 Task: Search one way flight ticket for 4 adults, 2 children, 2 infants in seat and 1 infant on lap in economy from Montgomery: Montgomery Regional Airportß(dannelly Field) to Laramie: Laramie Regional Airport on 5-3-2023. Choice of flights is Alaska. Number of bags: 10 checked bags. Price is upto 30000. Outbound departure time preference is 19:30.
Action: Mouse moved to (220, 308)
Screenshot: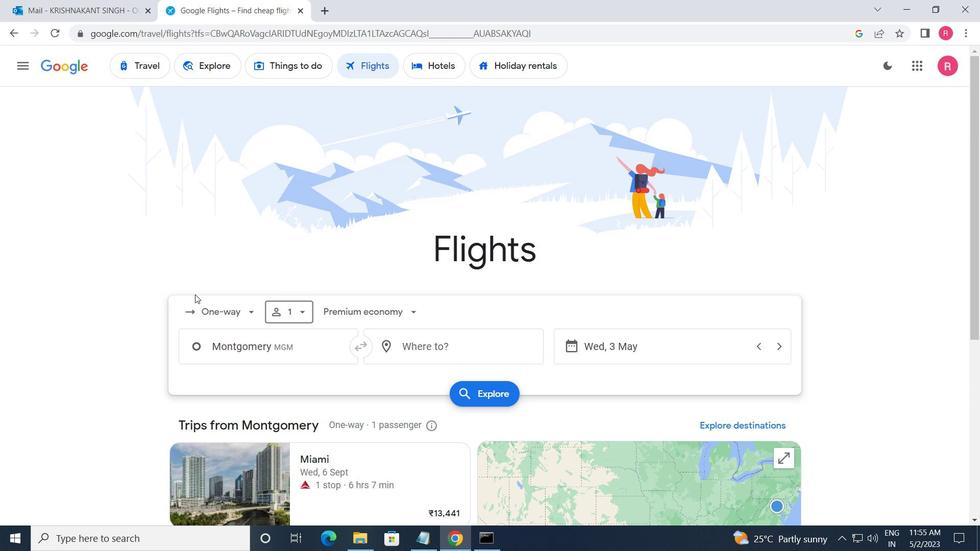 
Action: Mouse pressed left at (220, 308)
Screenshot: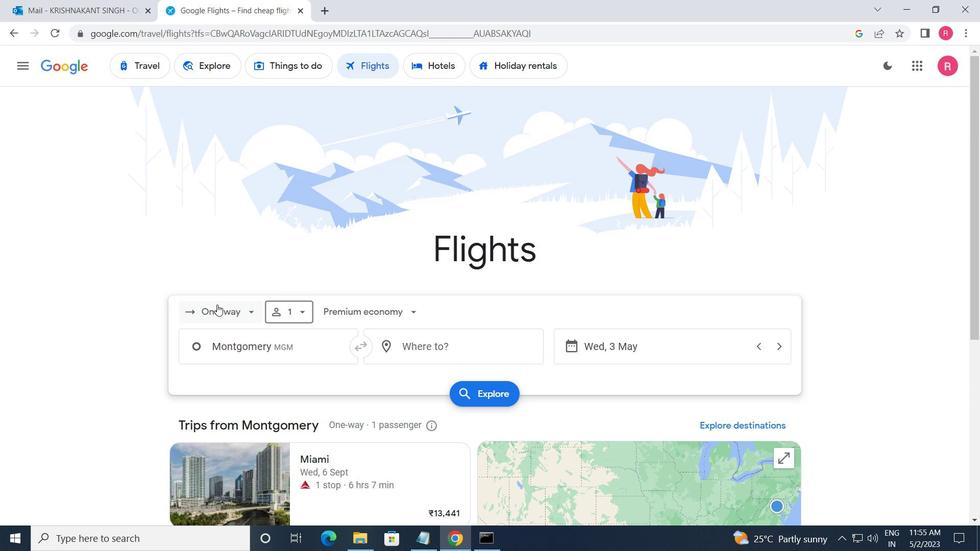 
Action: Mouse moved to (251, 367)
Screenshot: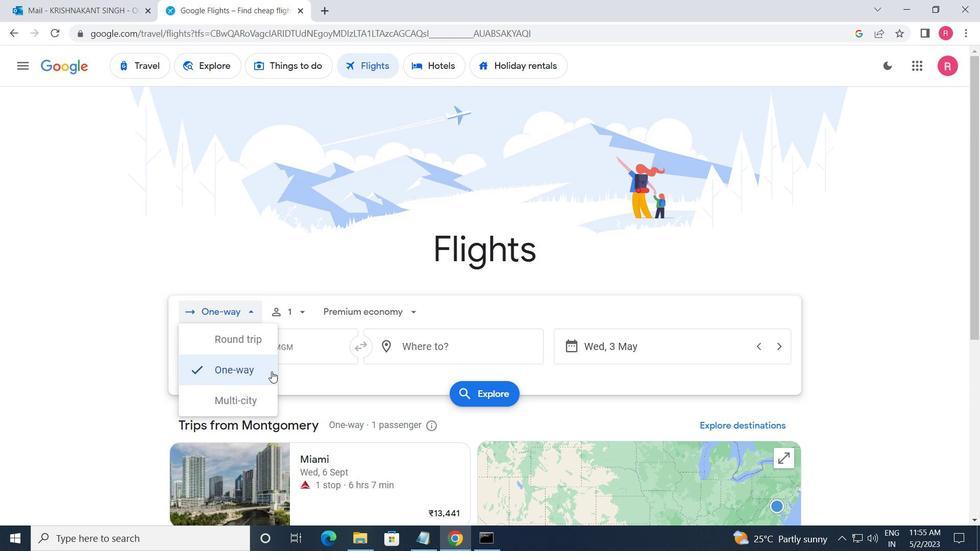 
Action: Mouse pressed left at (251, 367)
Screenshot: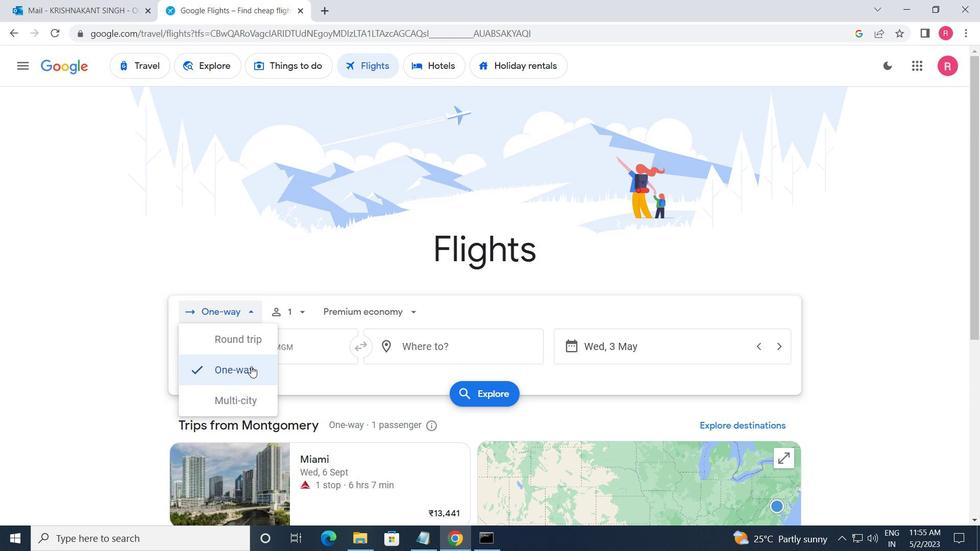 
Action: Mouse moved to (289, 319)
Screenshot: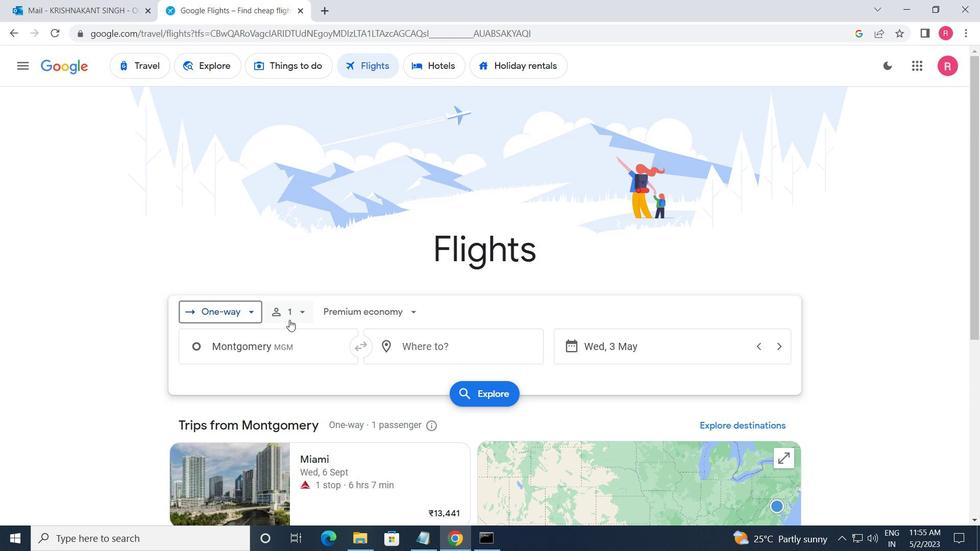 
Action: Mouse pressed left at (289, 319)
Screenshot: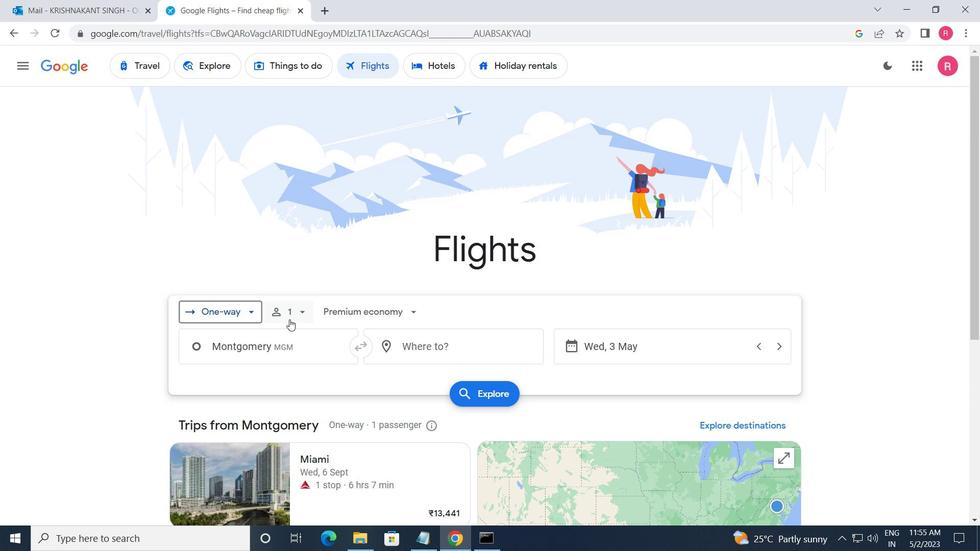 
Action: Mouse moved to (392, 342)
Screenshot: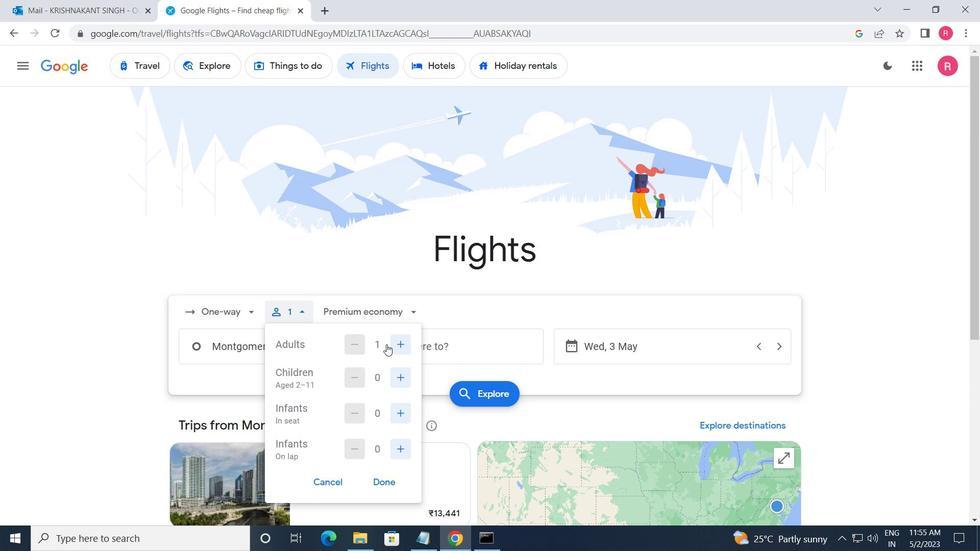 
Action: Mouse pressed left at (392, 342)
Screenshot: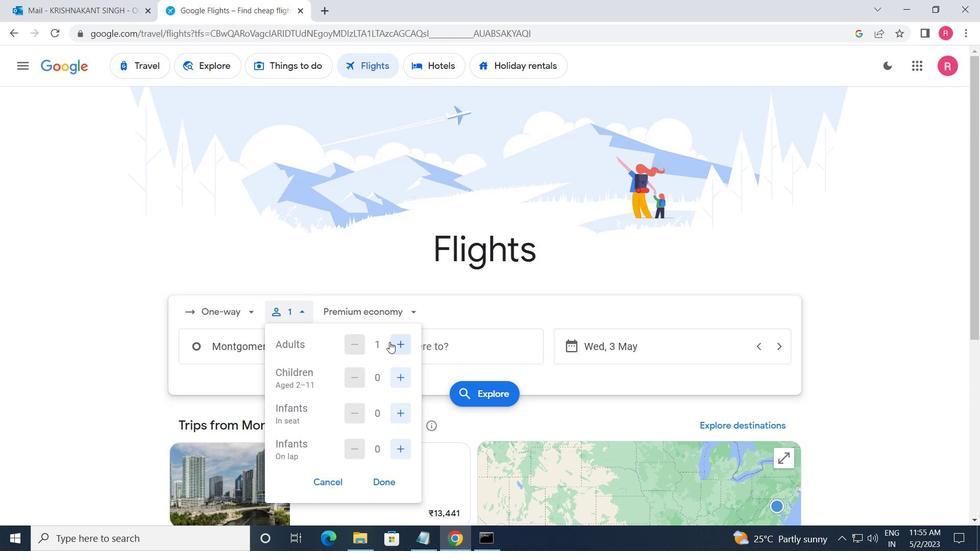 
Action: Mouse pressed left at (392, 342)
Screenshot: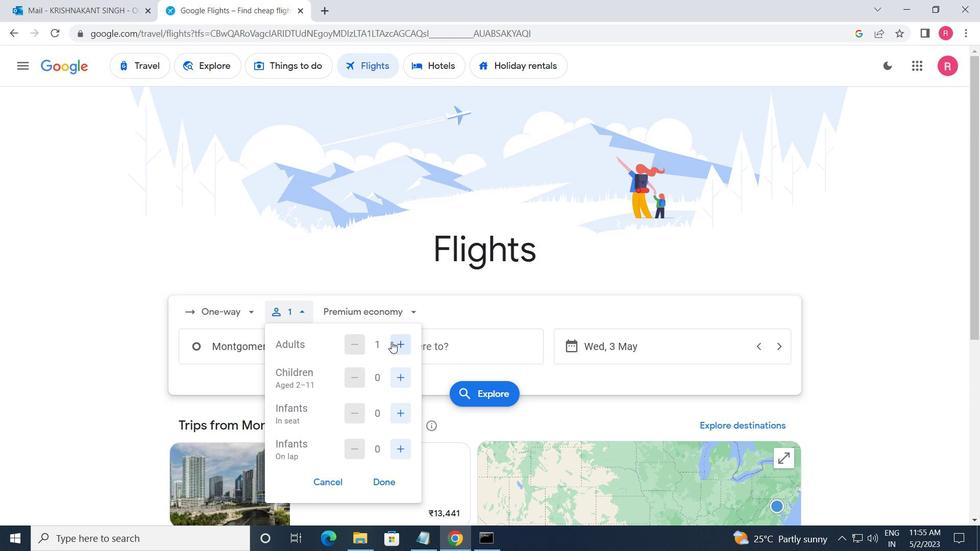 
Action: Mouse pressed left at (392, 342)
Screenshot: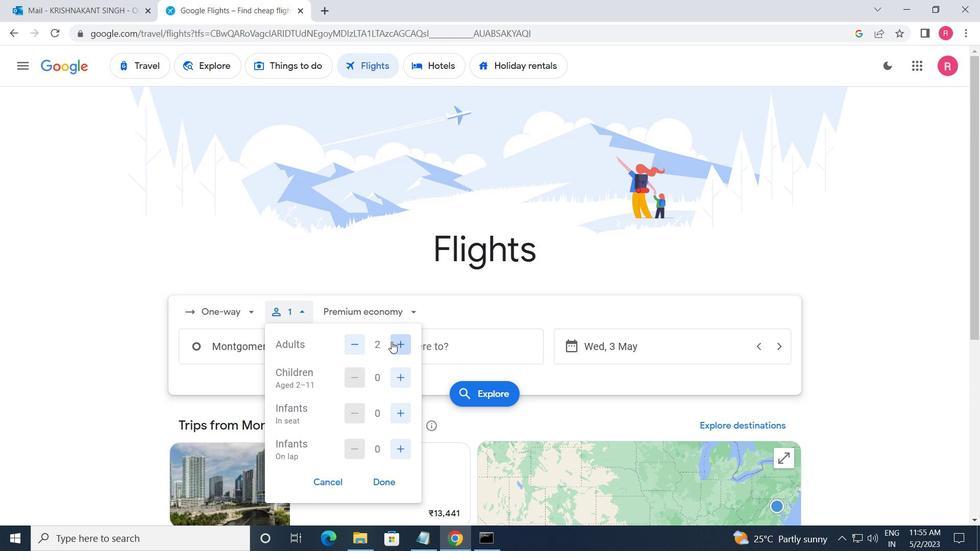
Action: Mouse moved to (395, 371)
Screenshot: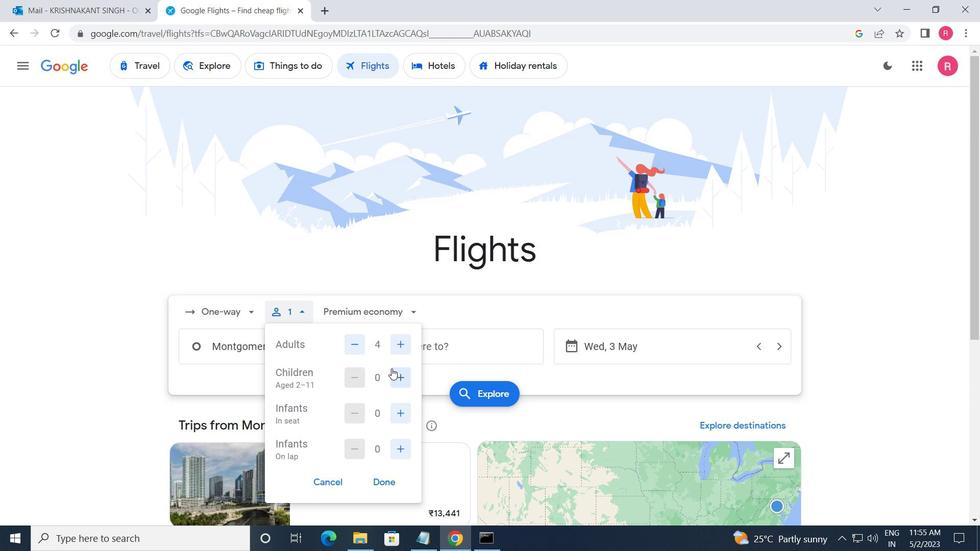 
Action: Mouse pressed left at (395, 371)
Screenshot: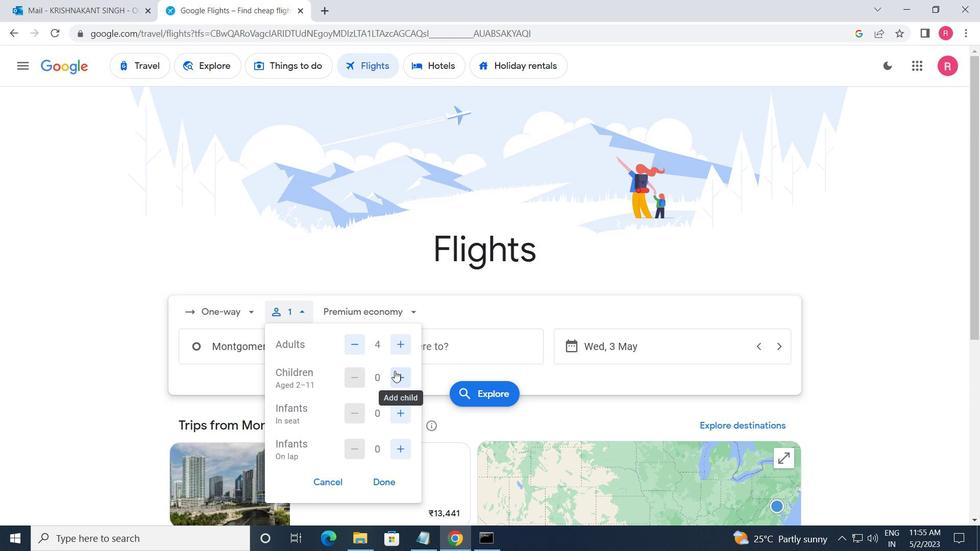
Action: Mouse moved to (395, 371)
Screenshot: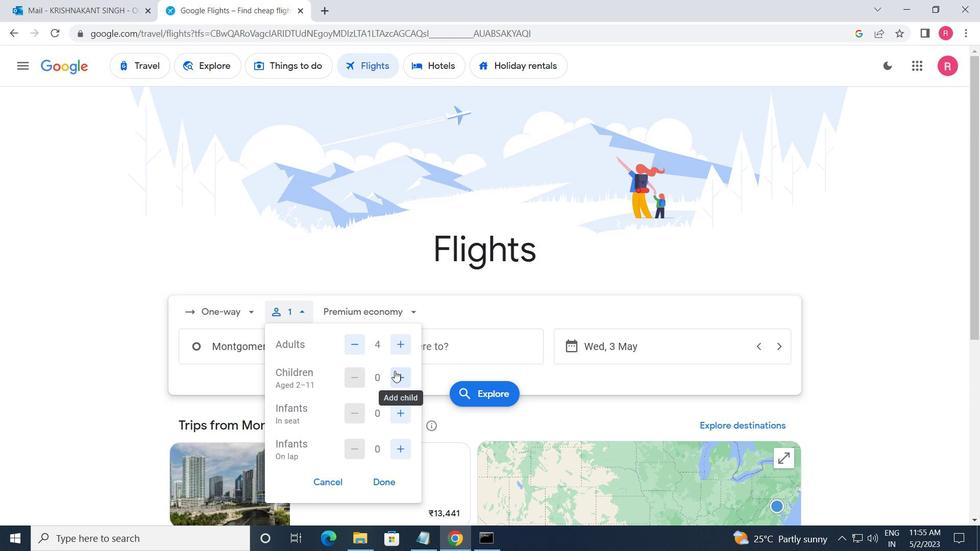 
Action: Mouse pressed left at (395, 371)
Screenshot: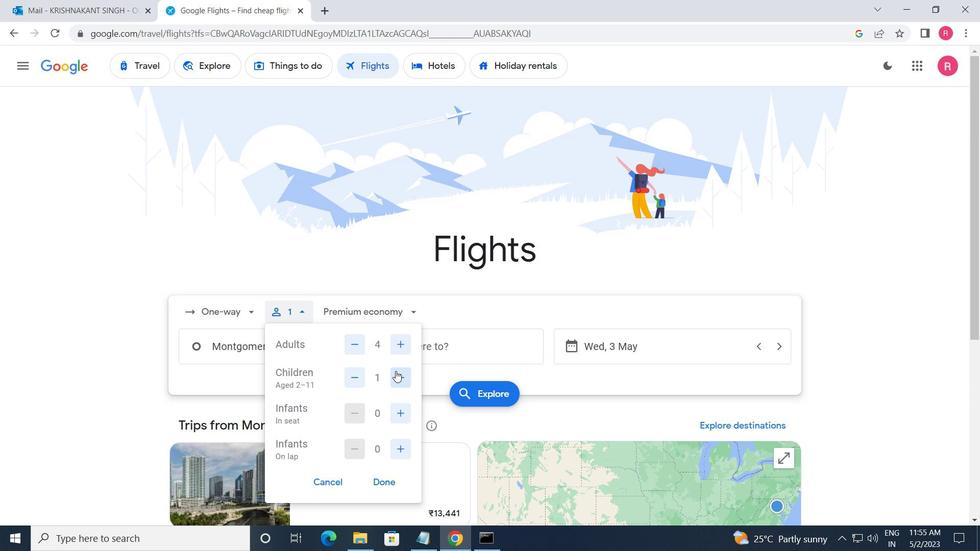 
Action: Mouse moved to (410, 420)
Screenshot: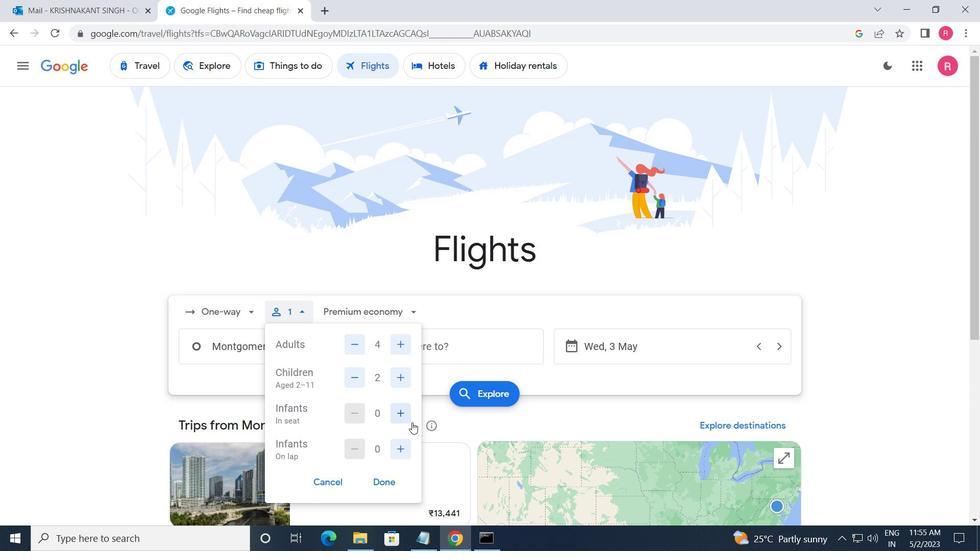 
Action: Mouse pressed left at (410, 420)
Screenshot: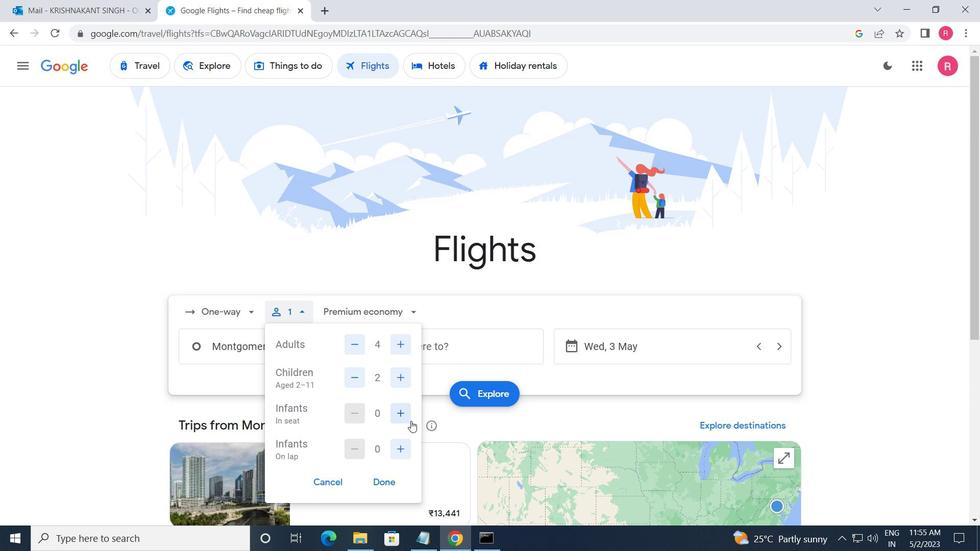 
Action: Mouse pressed left at (410, 420)
Screenshot: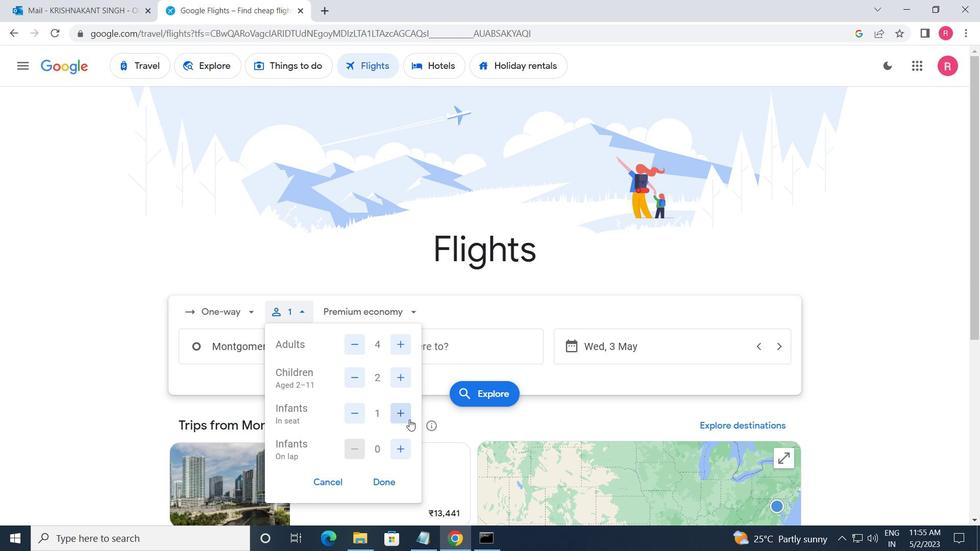 
Action: Mouse moved to (401, 449)
Screenshot: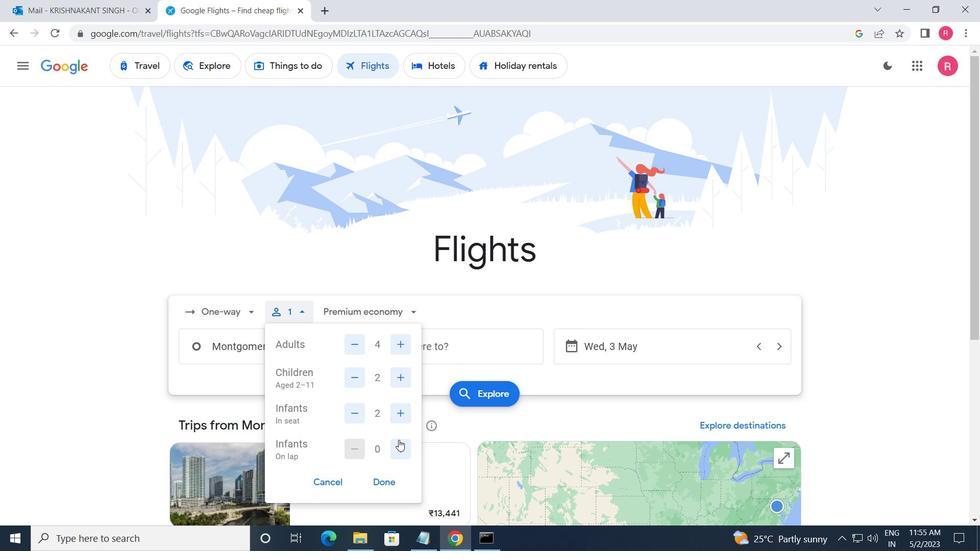 
Action: Mouse pressed left at (401, 449)
Screenshot: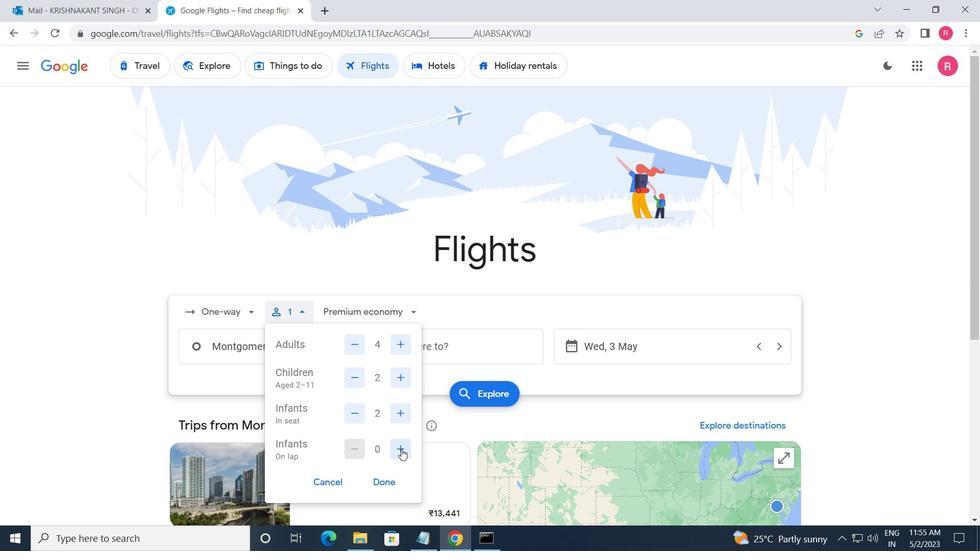 
Action: Mouse moved to (388, 484)
Screenshot: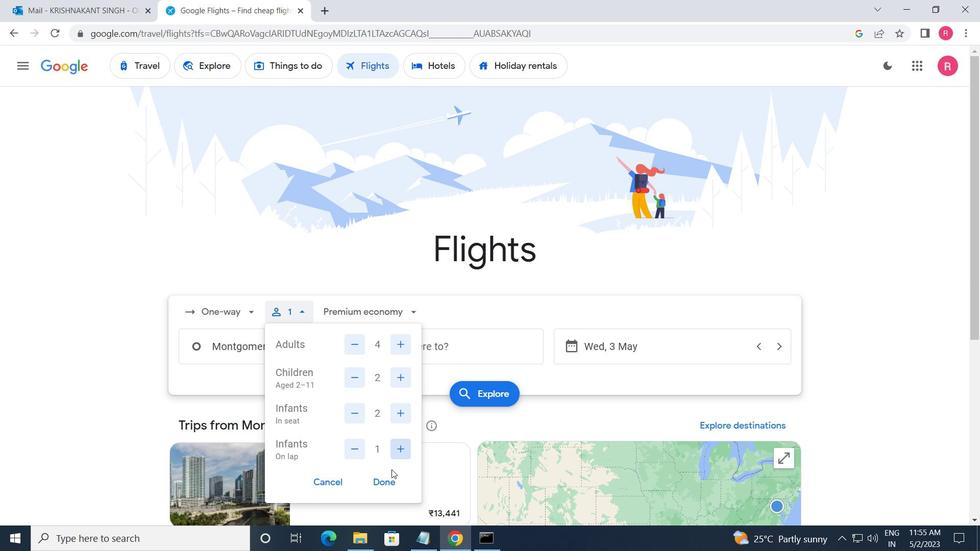 
Action: Mouse pressed left at (388, 484)
Screenshot: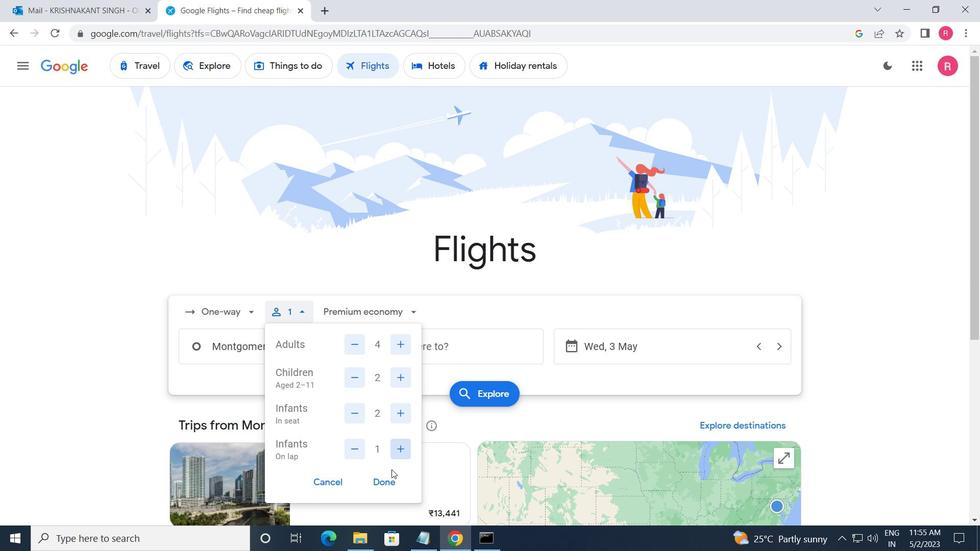 
Action: Mouse moved to (365, 321)
Screenshot: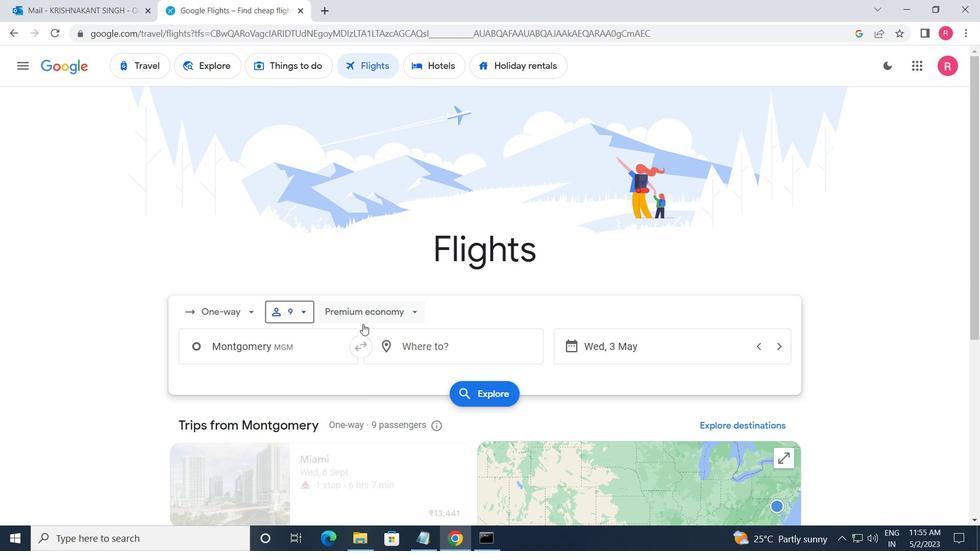
Action: Mouse pressed left at (365, 321)
Screenshot: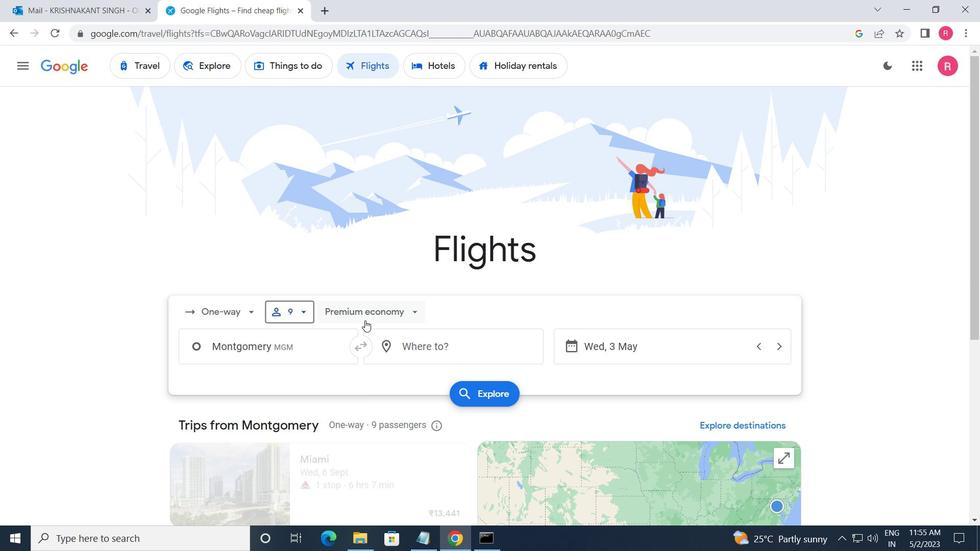 
Action: Mouse moved to (369, 342)
Screenshot: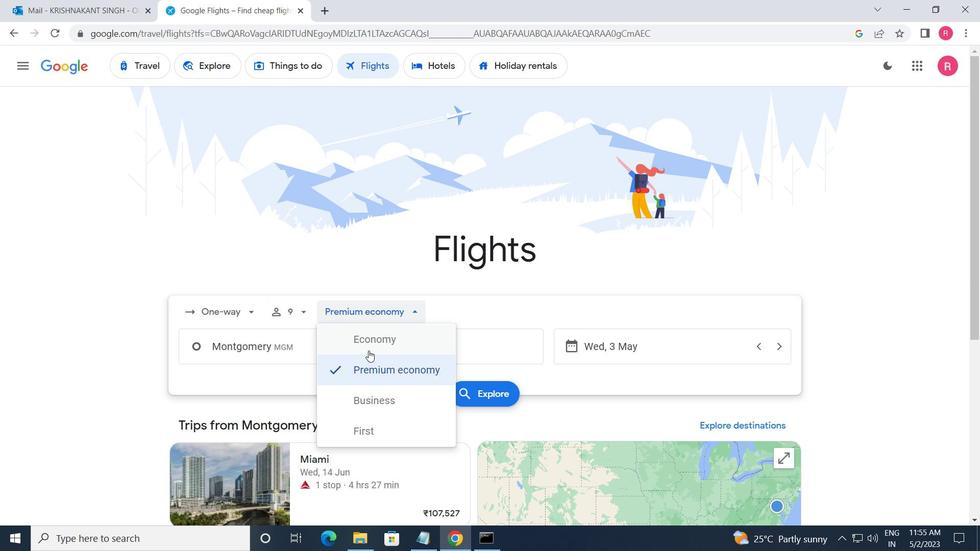
Action: Mouse pressed left at (369, 342)
Screenshot: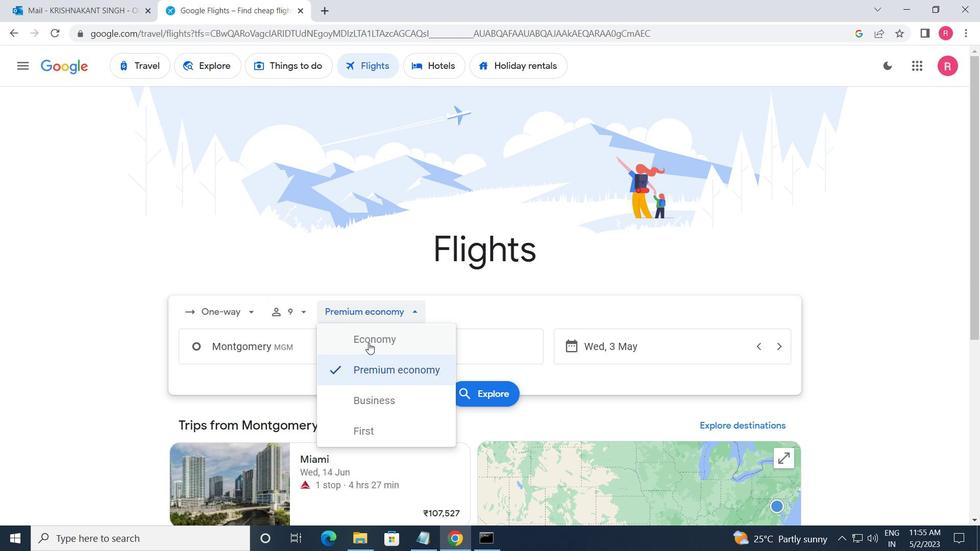 
Action: Mouse moved to (324, 354)
Screenshot: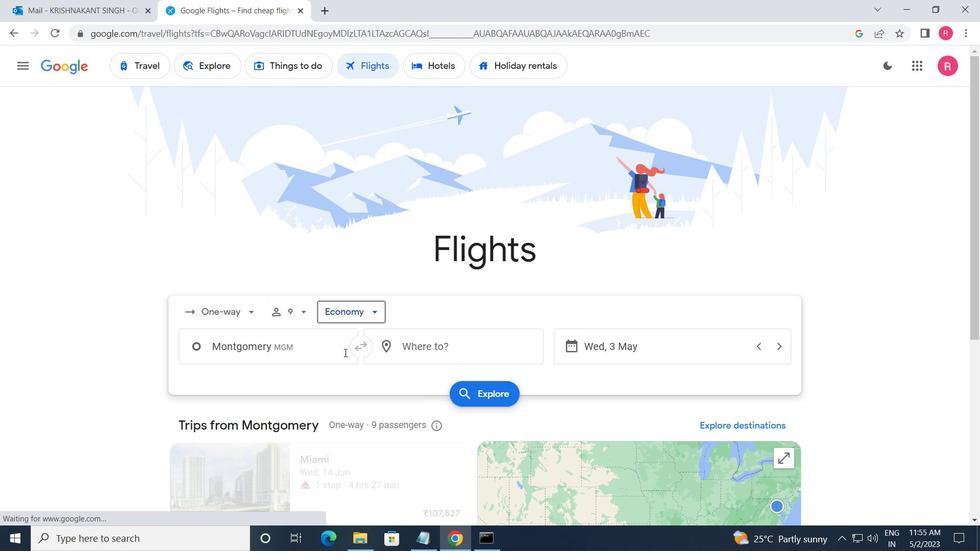 
Action: Mouse pressed left at (324, 354)
Screenshot: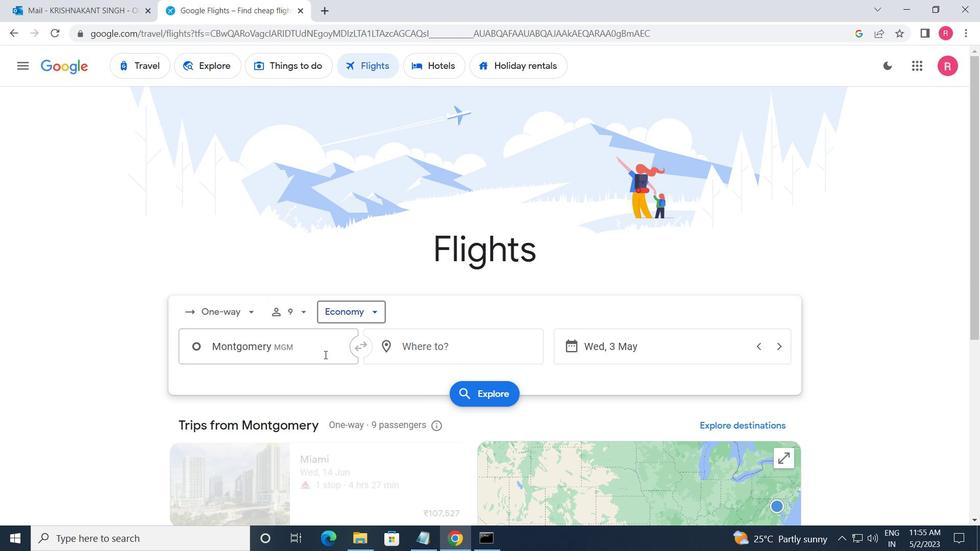 
Action: Mouse moved to (318, 412)
Screenshot: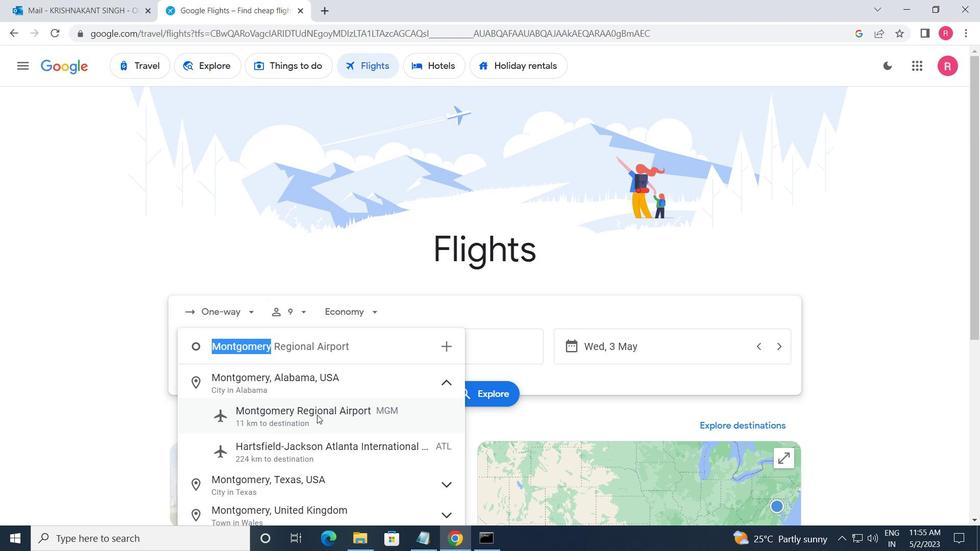 
Action: Mouse pressed left at (318, 412)
Screenshot: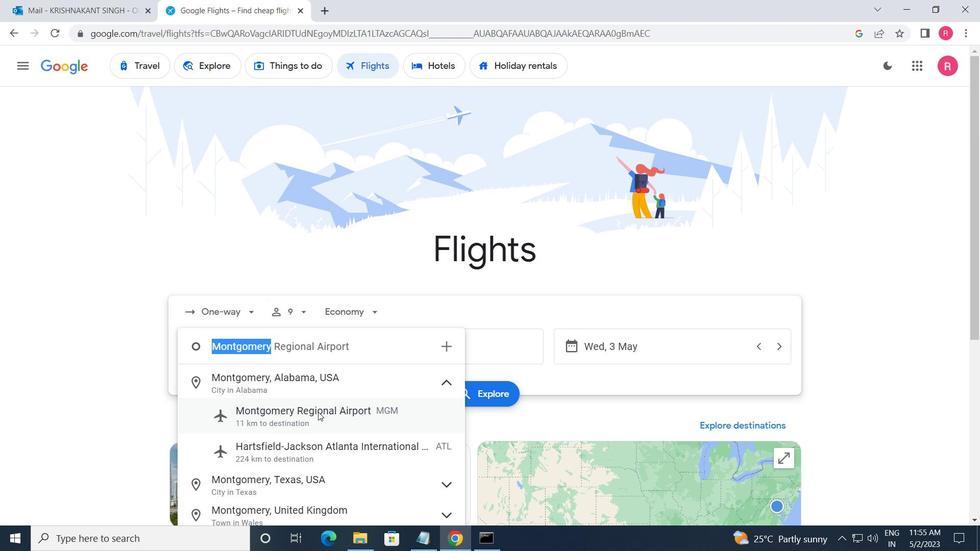 
Action: Mouse moved to (451, 358)
Screenshot: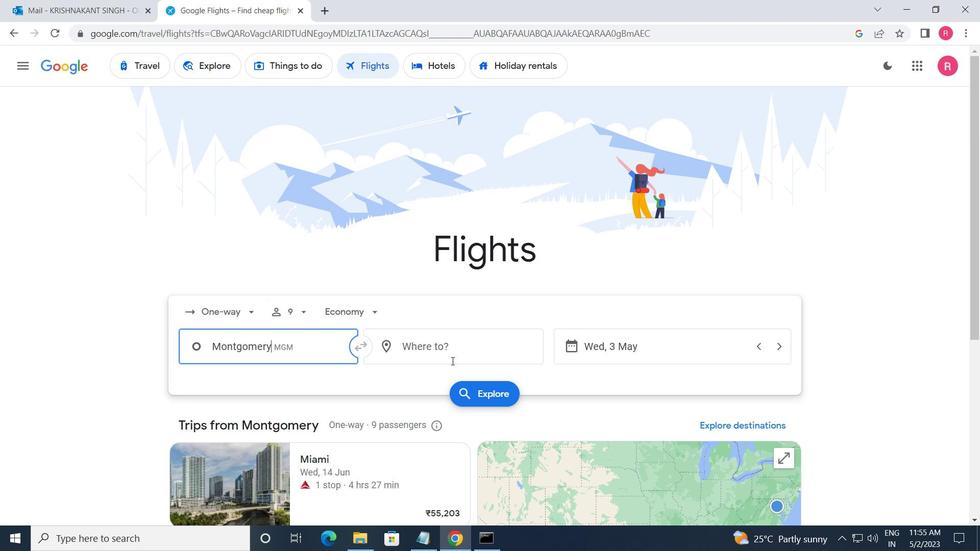 
Action: Mouse pressed left at (451, 358)
Screenshot: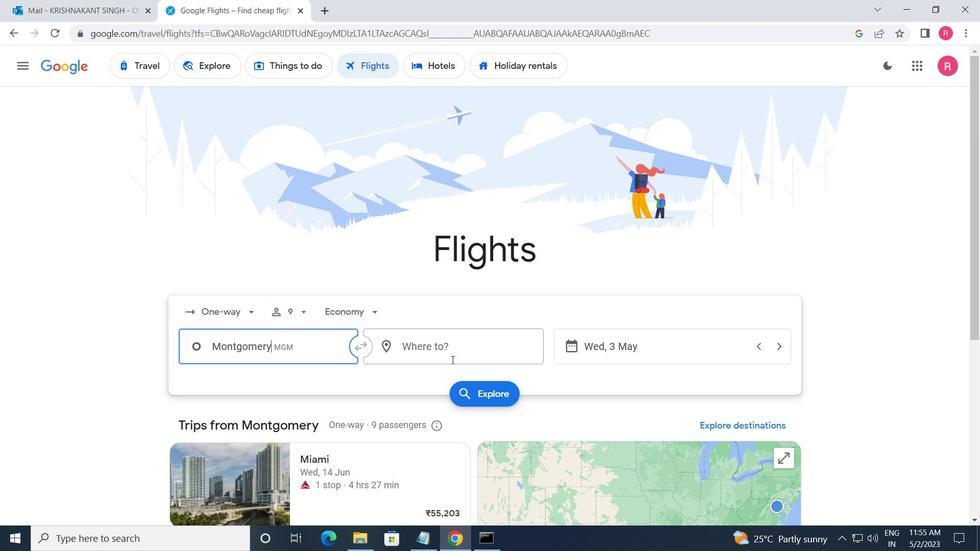 
Action: Mouse moved to (440, 469)
Screenshot: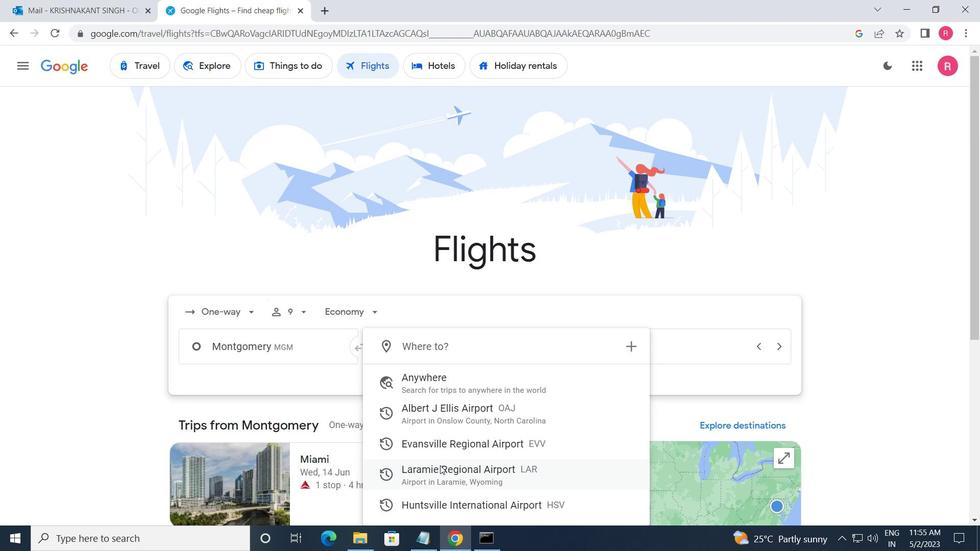 
Action: Mouse pressed left at (440, 469)
Screenshot: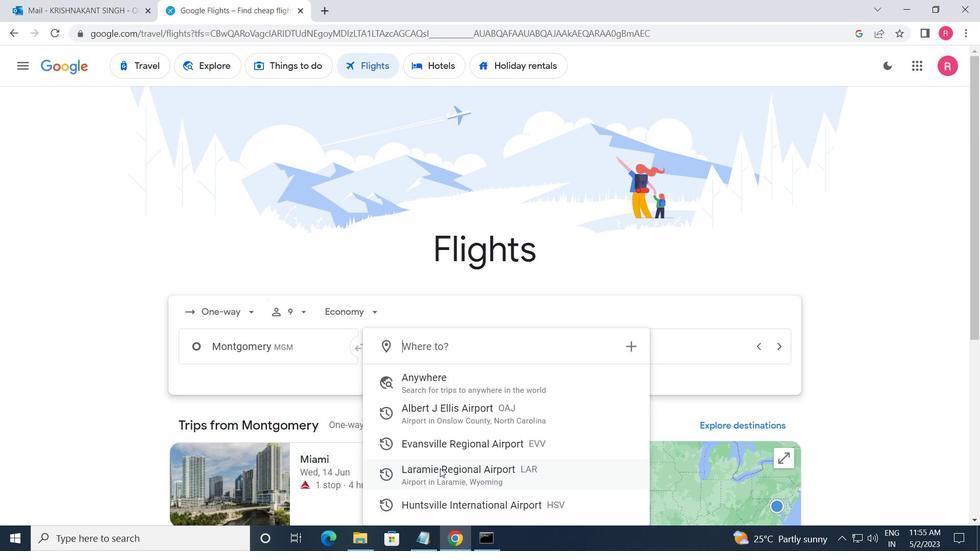 
Action: Mouse moved to (670, 346)
Screenshot: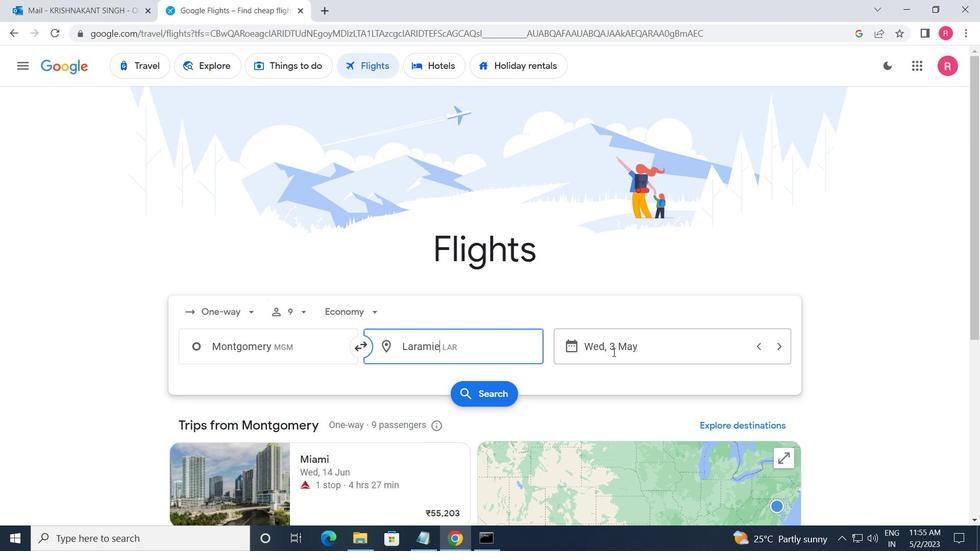 
Action: Mouse pressed left at (670, 346)
Screenshot: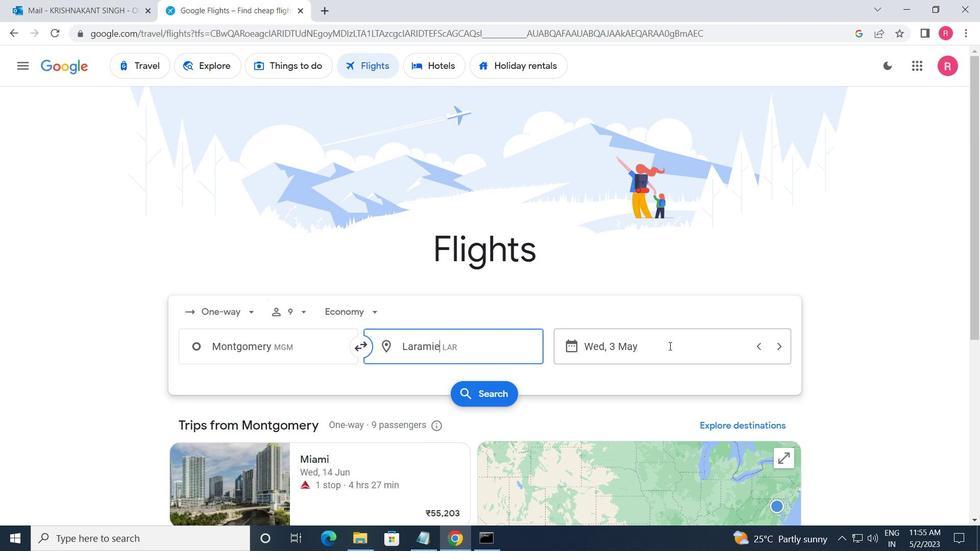 
Action: Mouse moved to (441, 297)
Screenshot: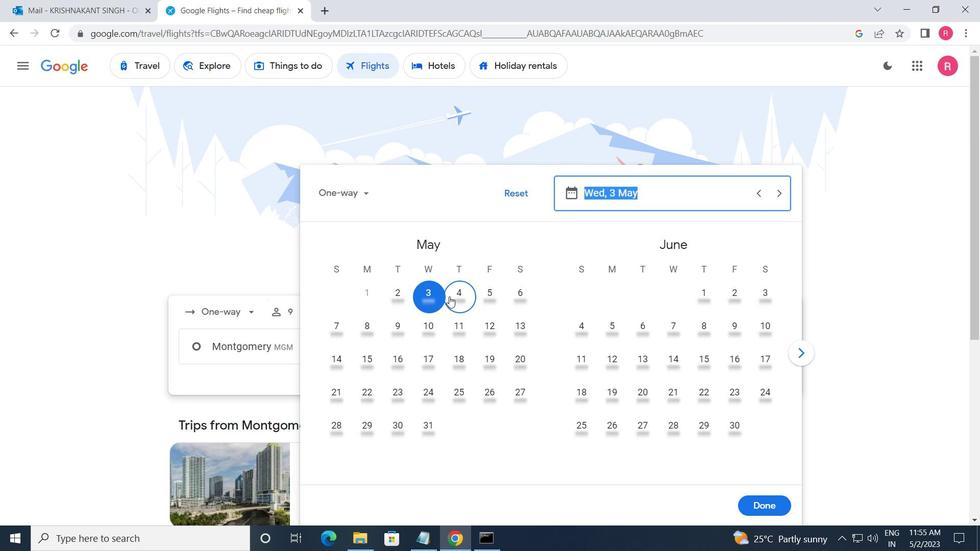 
Action: Mouse pressed left at (441, 297)
Screenshot: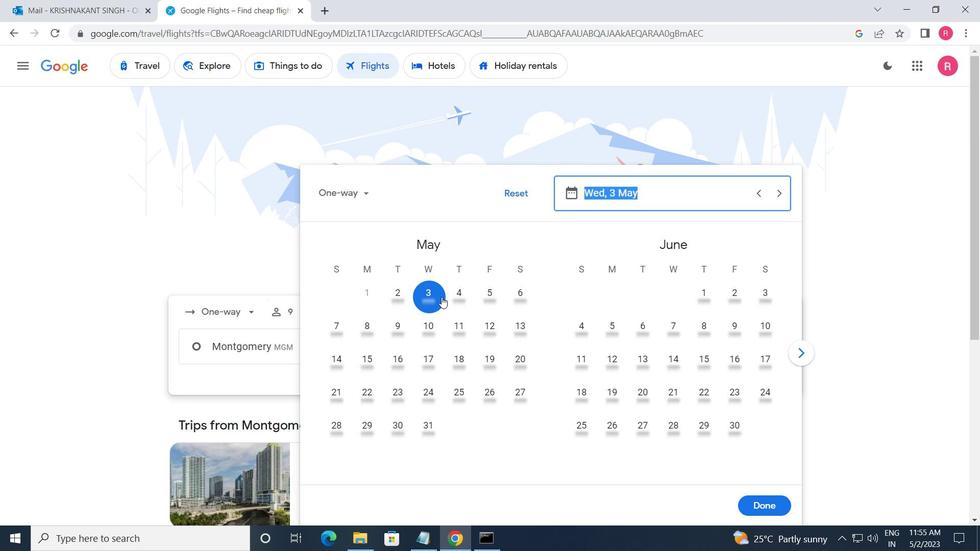 
Action: Mouse moved to (752, 499)
Screenshot: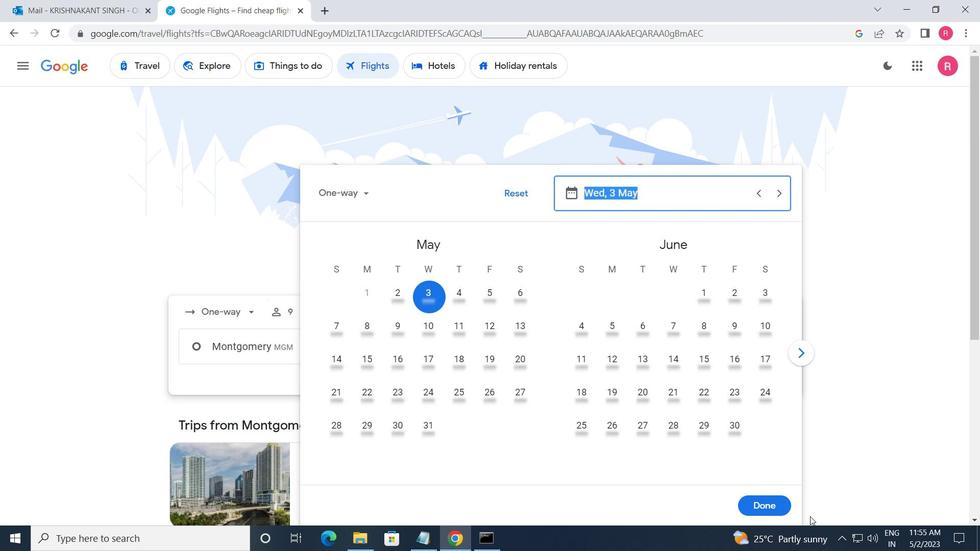 
Action: Mouse pressed left at (752, 499)
Screenshot: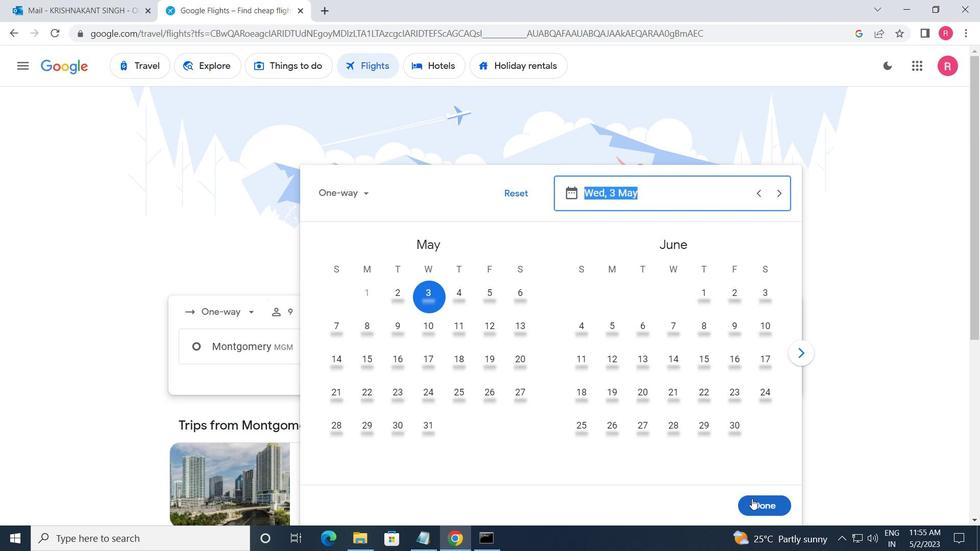 
Action: Mouse moved to (487, 391)
Screenshot: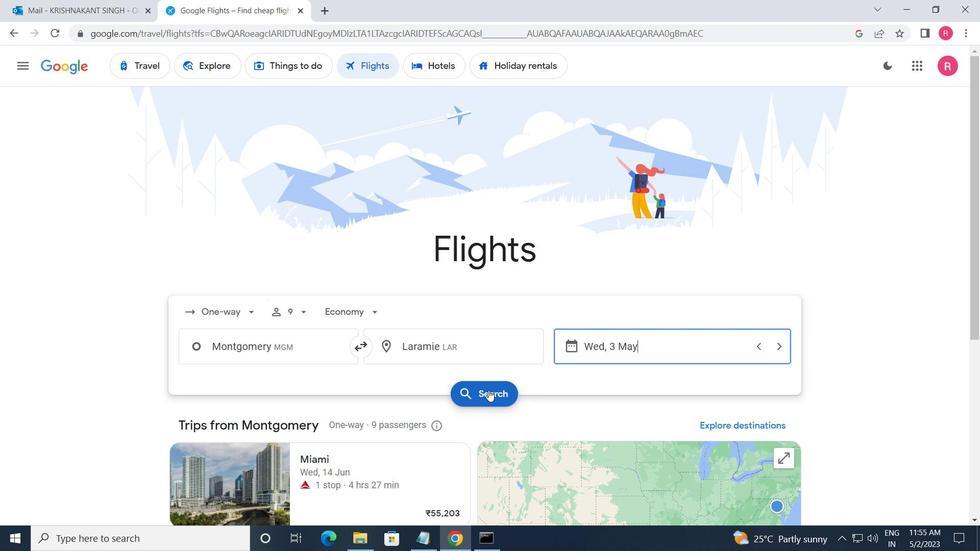 
Action: Mouse pressed left at (487, 391)
Screenshot: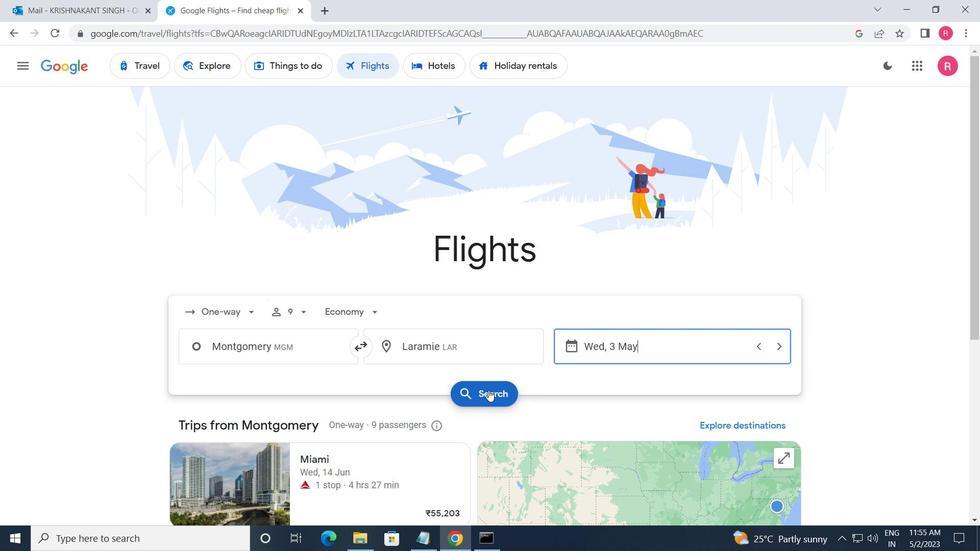 
Action: Mouse moved to (195, 188)
Screenshot: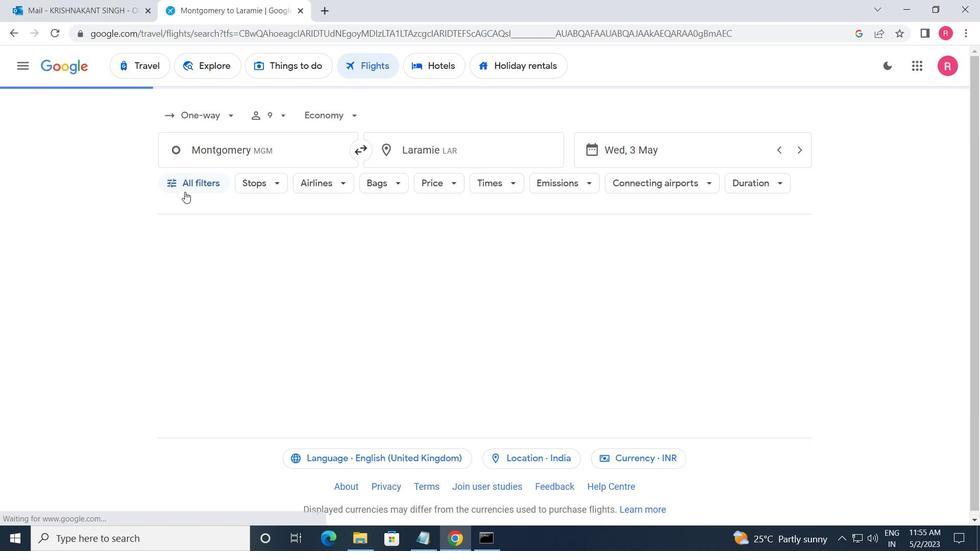 
Action: Mouse pressed left at (195, 188)
Screenshot: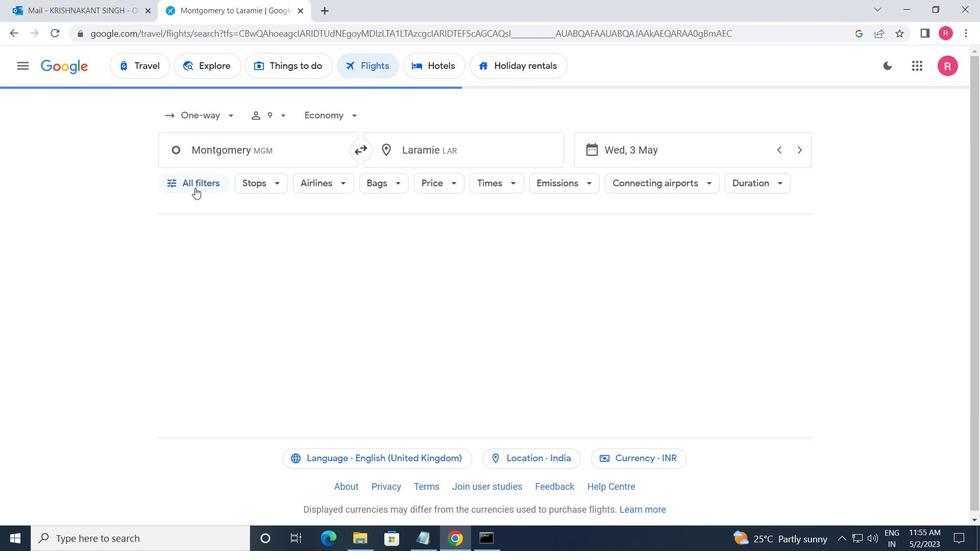 
Action: Mouse moved to (274, 348)
Screenshot: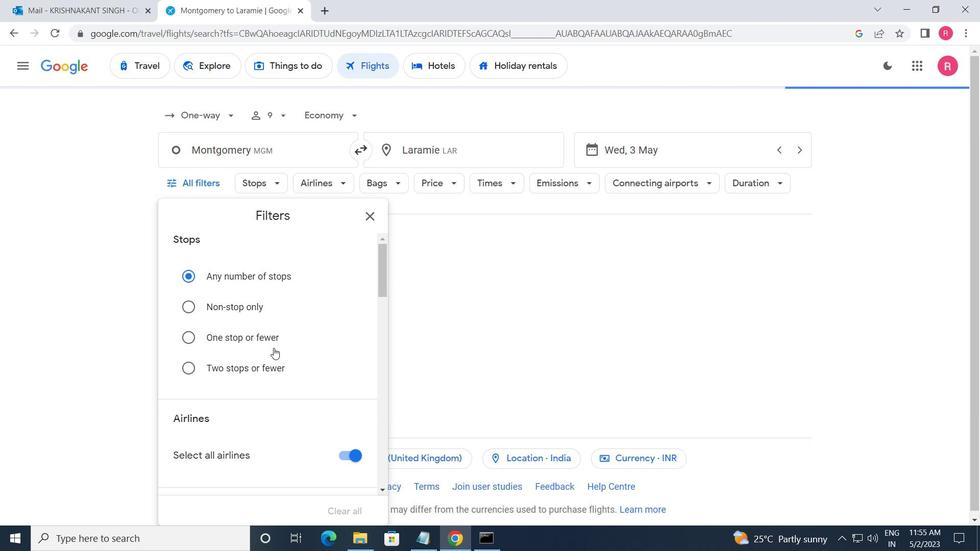 
Action: Mouse scrolled (274, 347) with delta (0, 0)
Screenshot: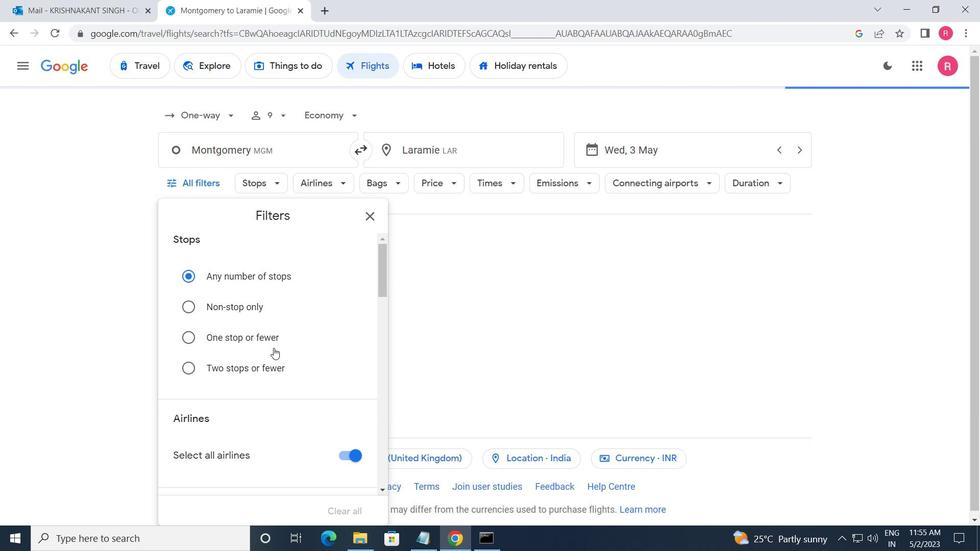 
Action: Mouse moved to (274, 349)
Screenshot: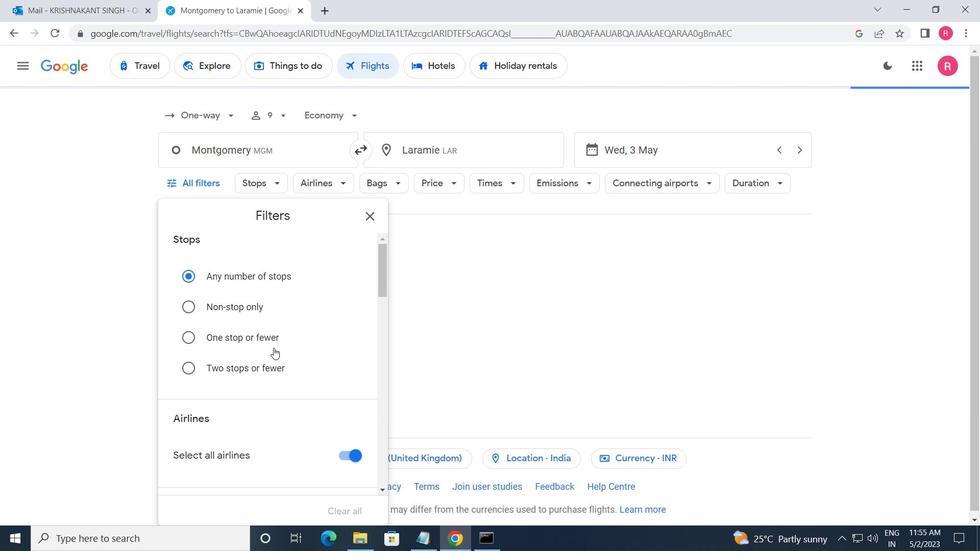 
Action: Mouse scrolled (274, 348) with delta (0, 0)
Screenshot: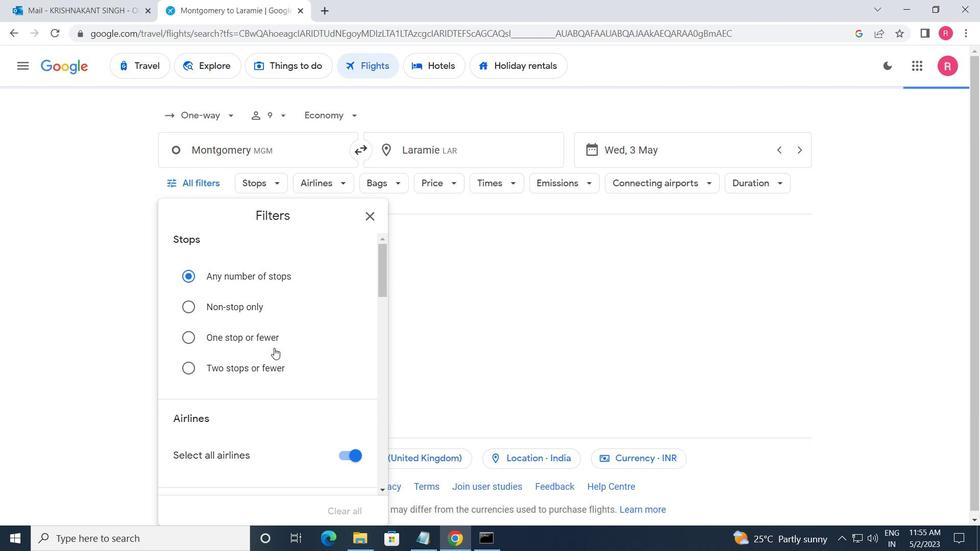 
Action: Mouse moved to (274, 351)
Screenshot: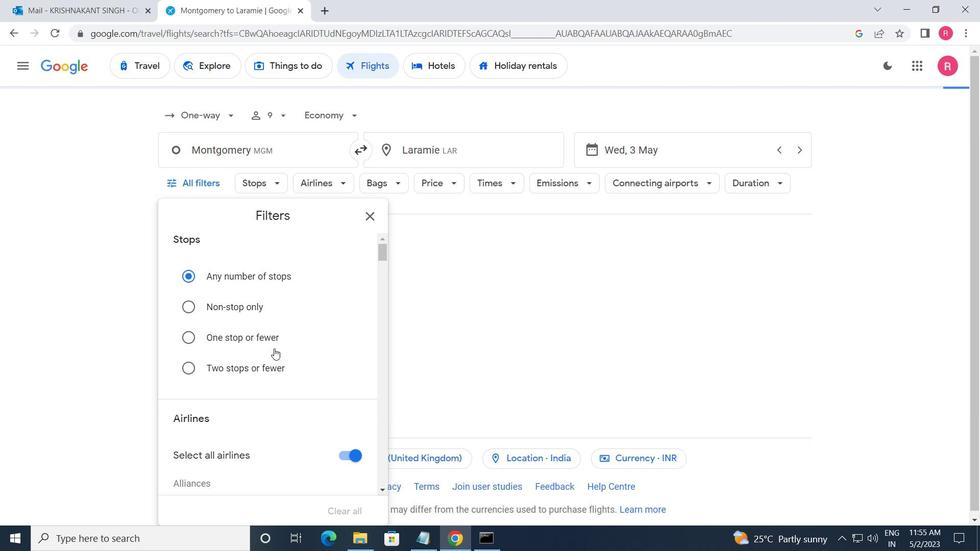 
Action: Mouse scrolled (274, 350) with delta (0, 0)
Screenshot: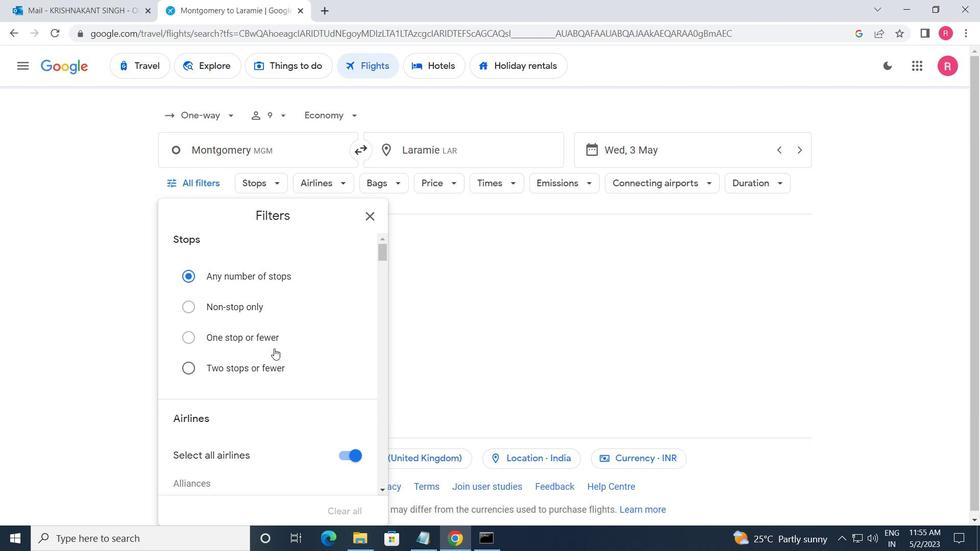 
Action: Mouse moved to (273, 353)
Screenshot: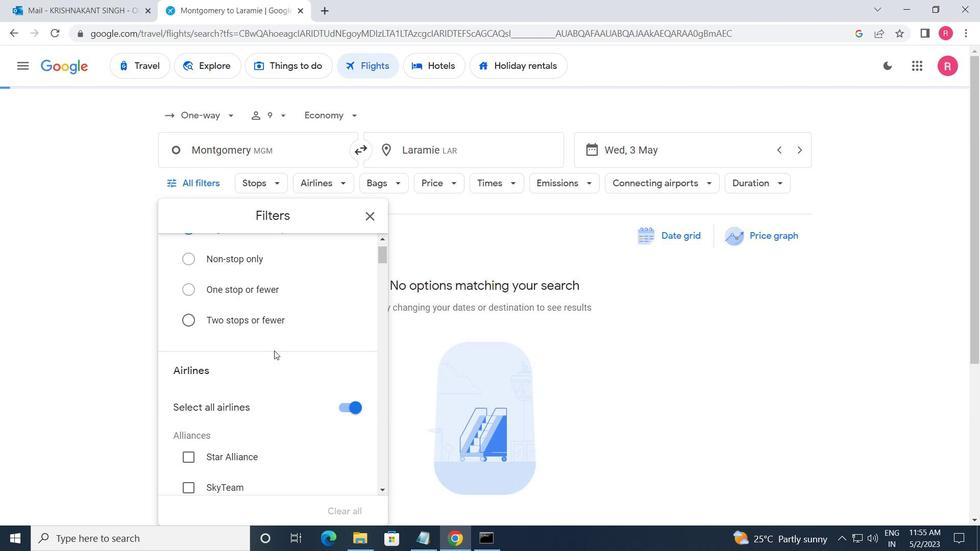 
Action: Mouse scrolled (273, 353) with delta (0, 0)
Screenshot: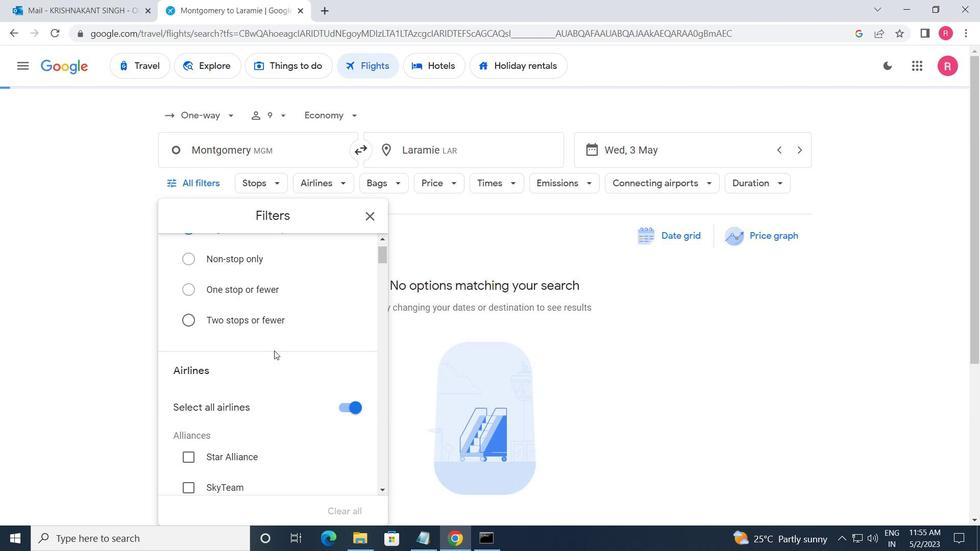 
Action: Mouse moved to (329, 321)
Screenshot: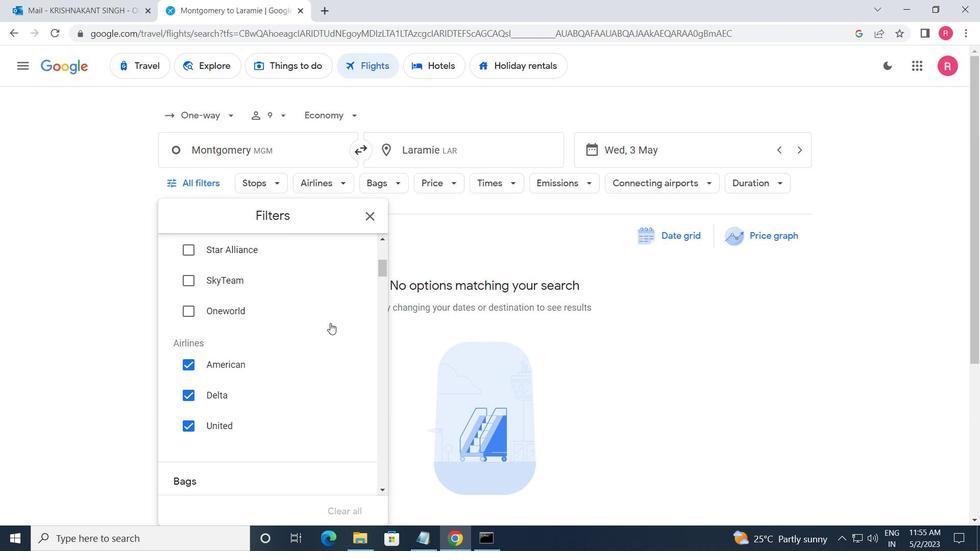 
Action: Mouse scrolled (329, 321) with delta (0, 0)
Screenshot: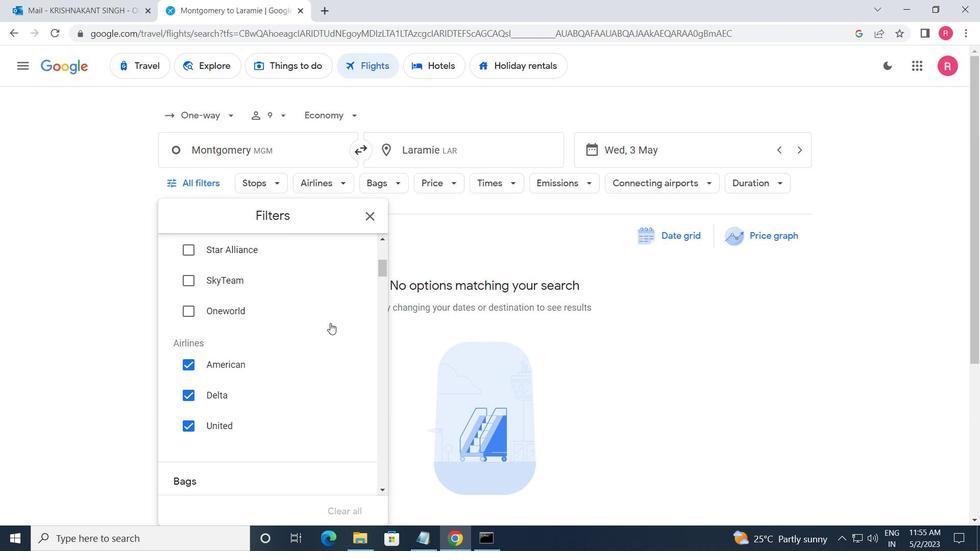 
Action: Mouse moved to (329, 321)
Screenshot: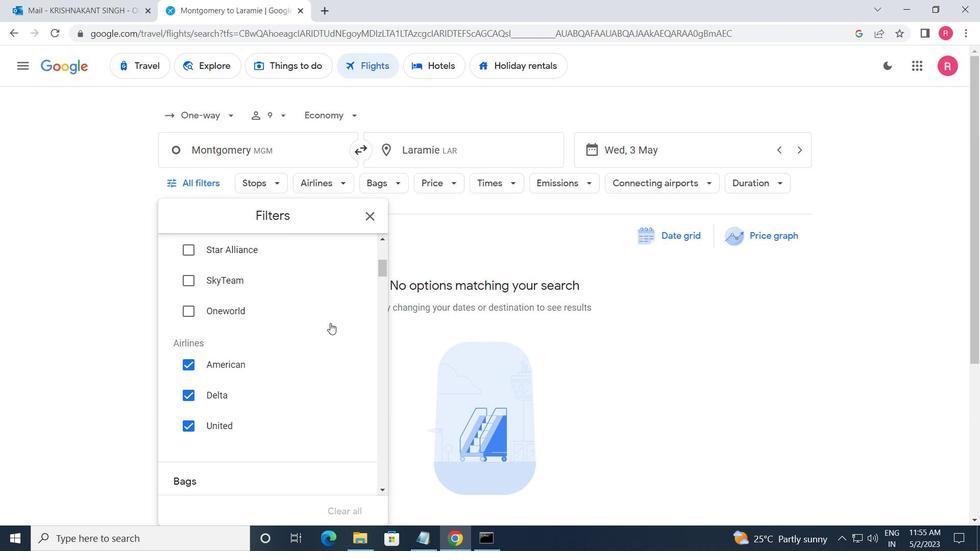 
Action: Mouse scrolled (329, 321) with delta (0, 0)
Screenshot: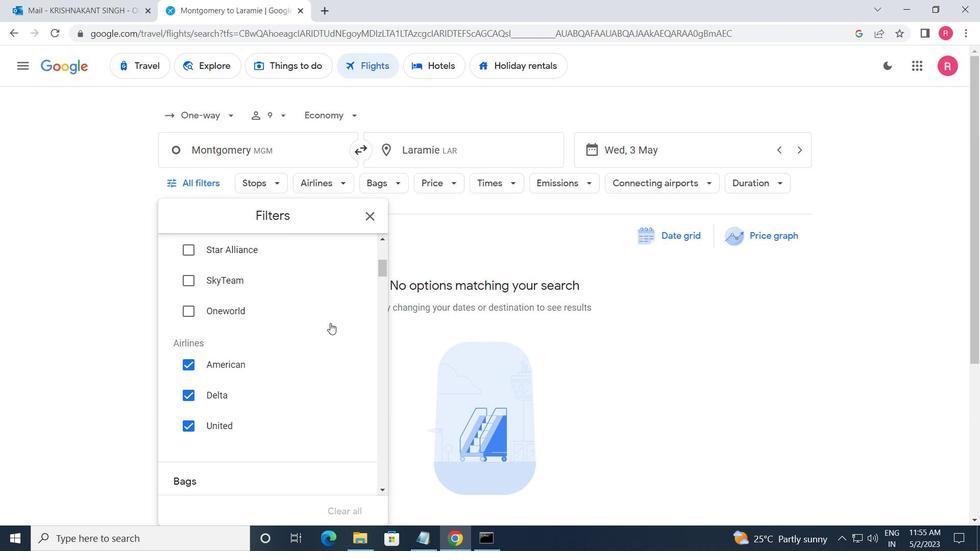 
Action: Mouse moved to (350, 331)
Screenshot: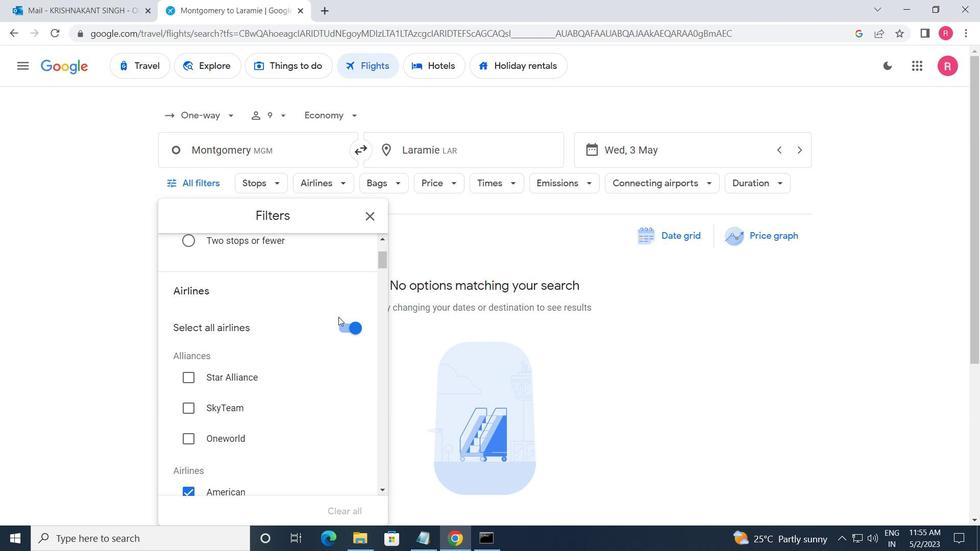 
Action: Mouse pressed left at (350, 331)
Screenshot: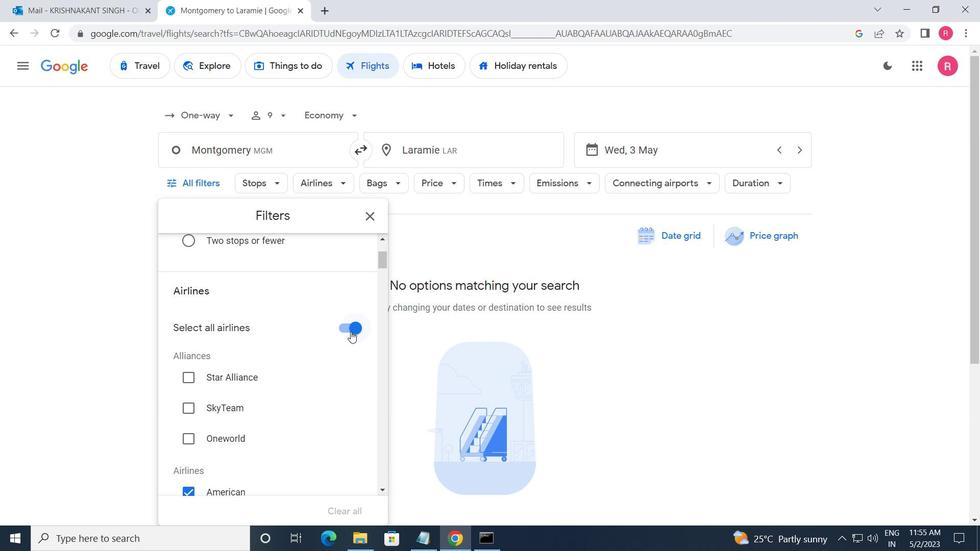
Action: Mouse moved to (323, 356)
Screenshot: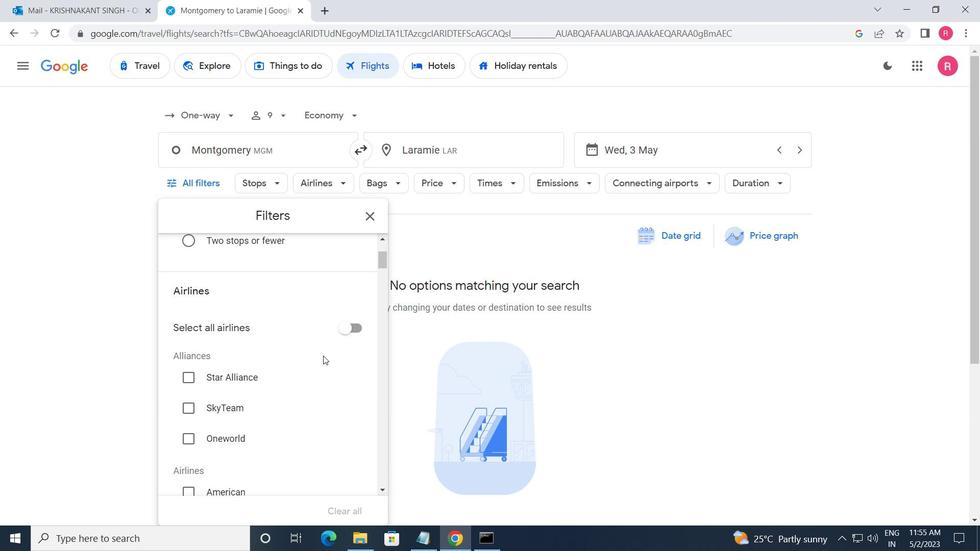 
Action: Mouse scrolled (323, 355) with delta (0, 0)
Screenshot: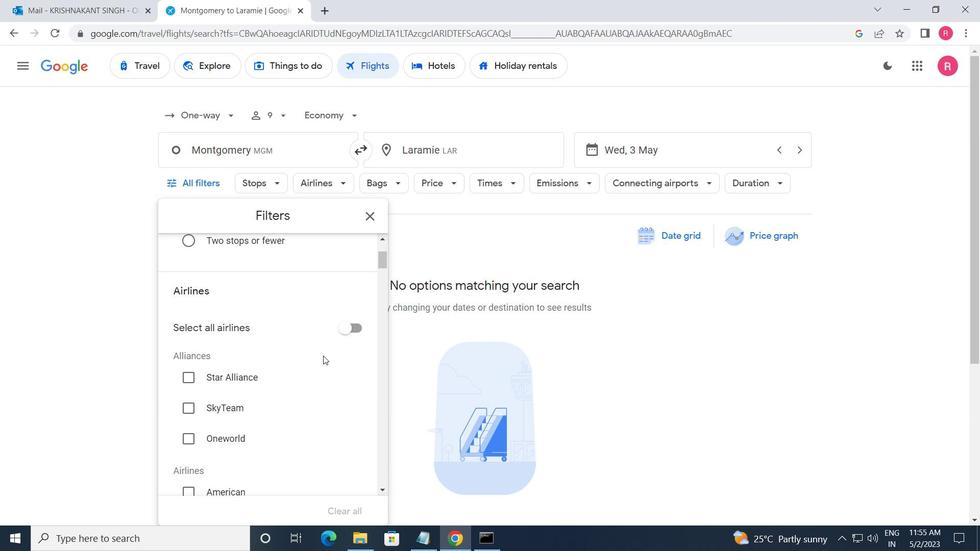 
Action: Mouse scrolled (323, 355) with delta (0, 0)
Screenshot: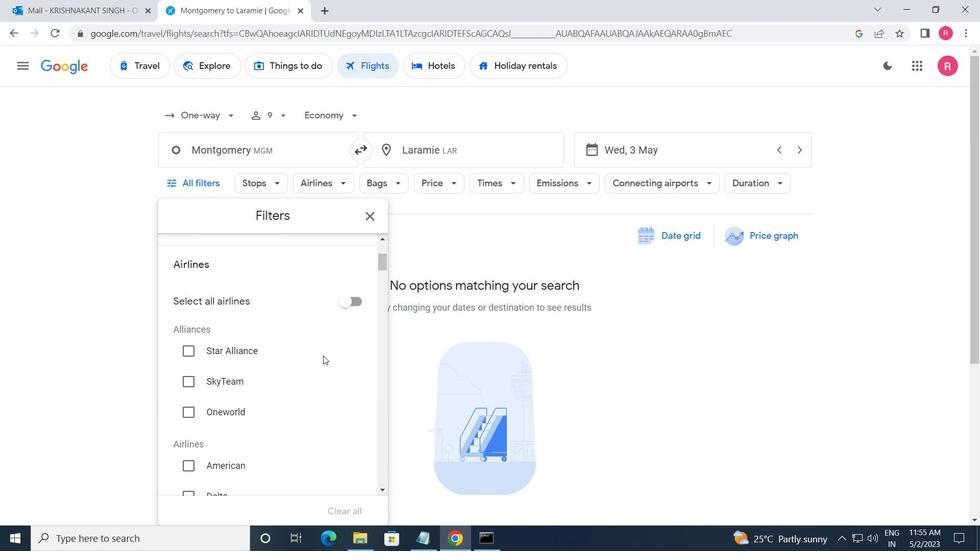 
Action: Mouse scrolled (323, 355) with delta (0, 0)
Screenshot: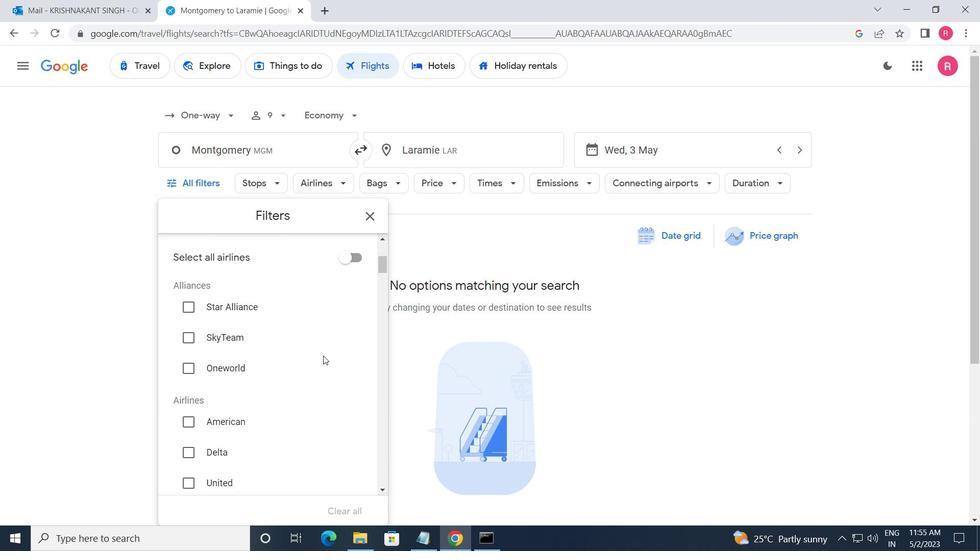 
Action: Mouse scrolled (323, 355) with delta (0, 0)
Screenshot: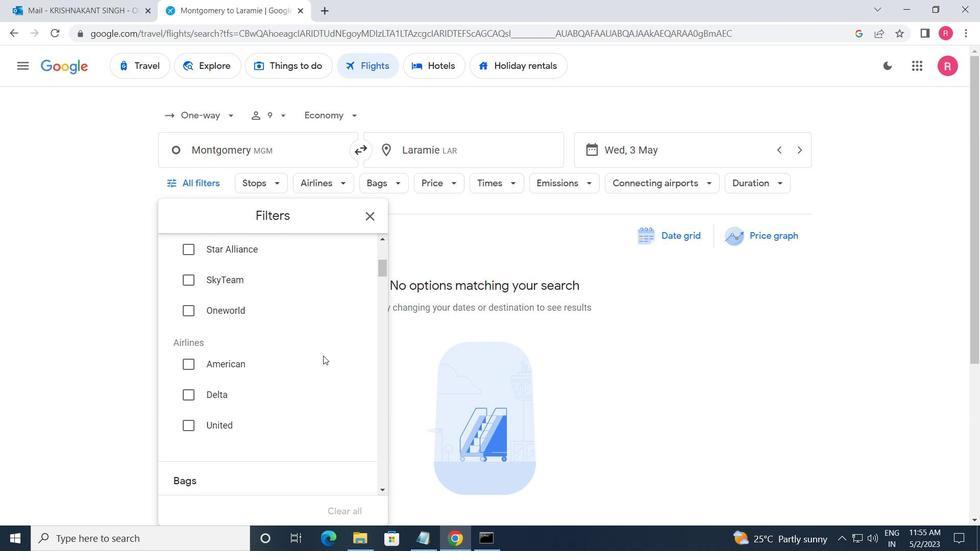 
Action: Mouse moved to (356, 416)
Screenshot: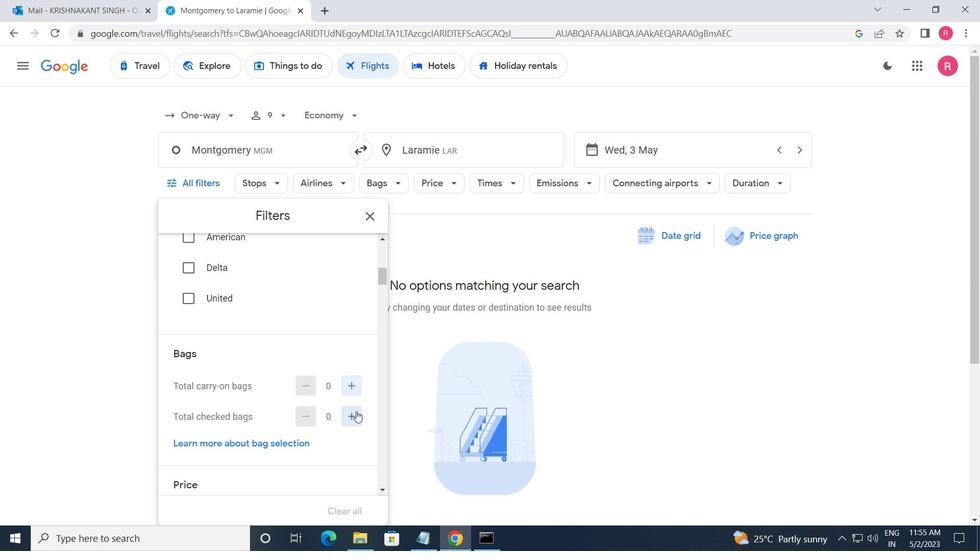 
Action: Mouse pressed left at (356, 416)
Screenshot: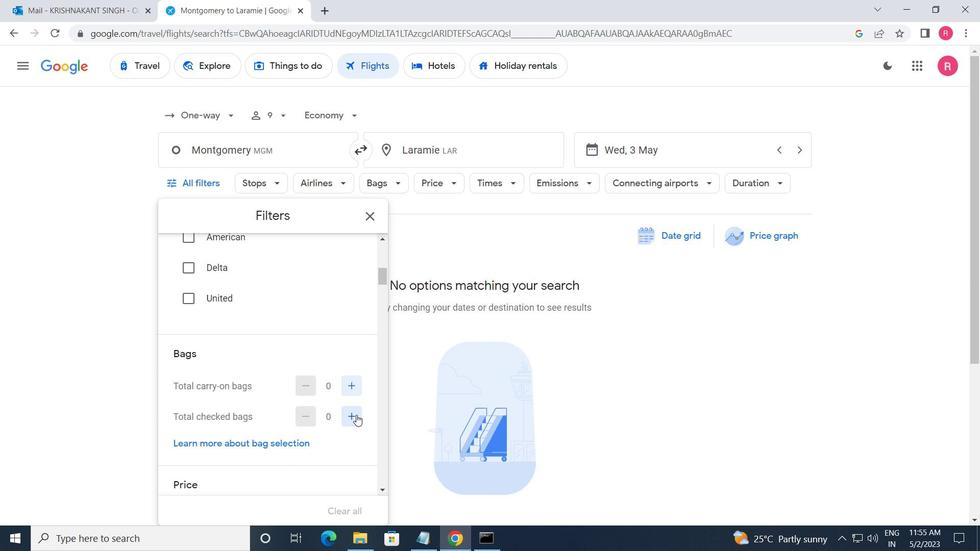 
Action: Mouse moved to (356, 416)
Screenshot: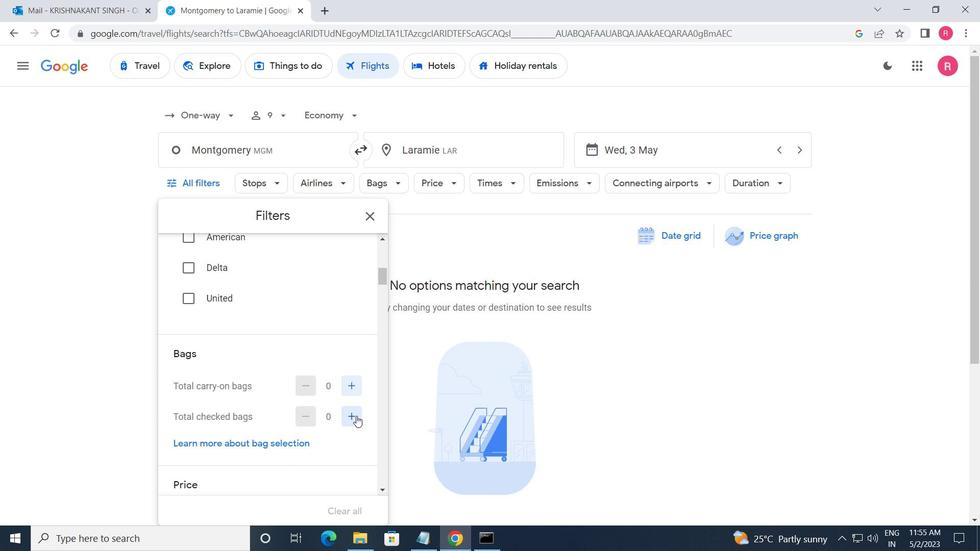 
Action: Mouse pressed left at (356, 416)
Screenshot: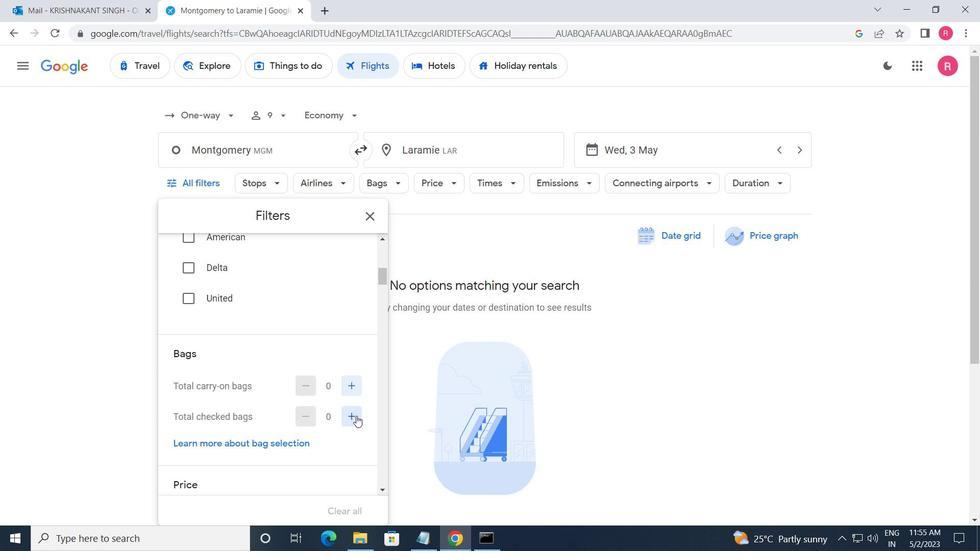 
Action: Mouse pressed left at (356, 416)
Screenshot: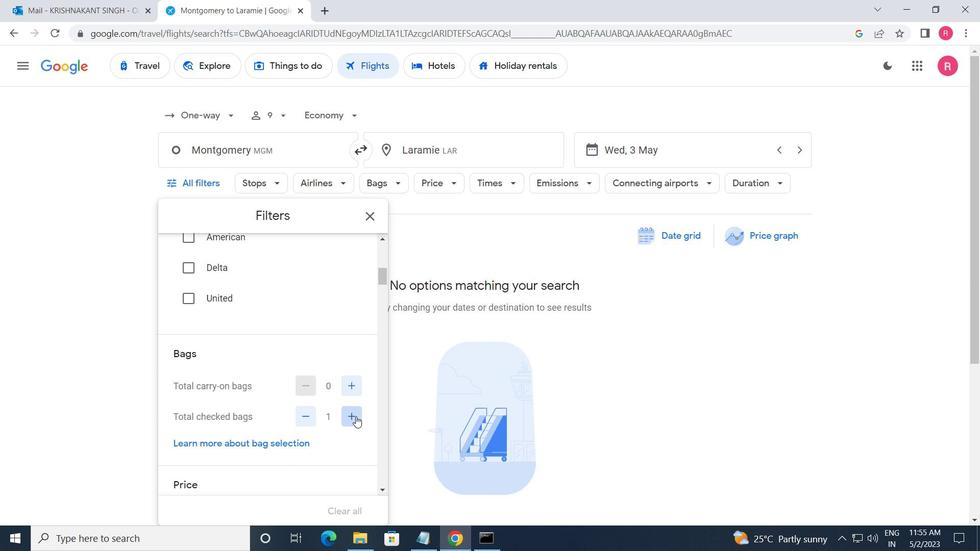 
Action: Mouse pressed left at (356, 416)
Screenshot: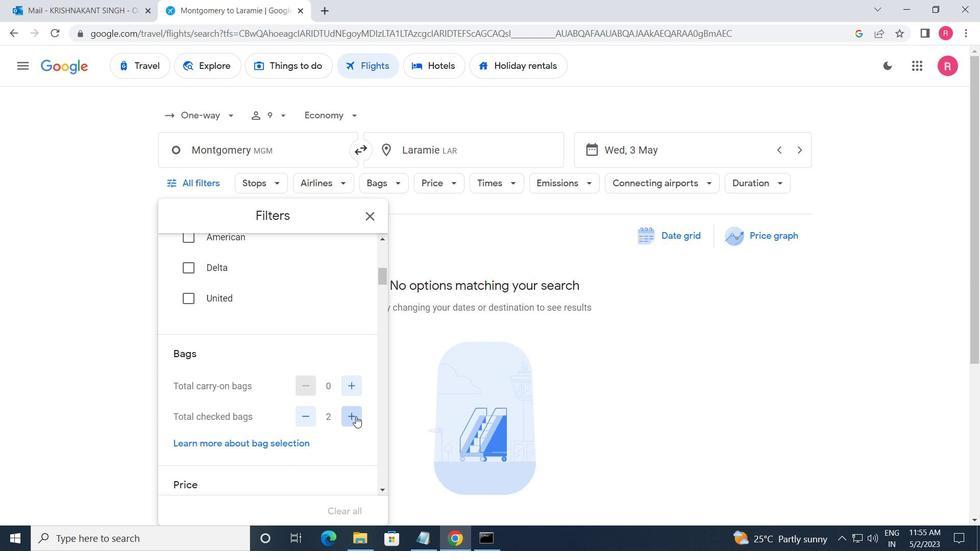 
Action: Mouse moved to (355, 416)
Screenshot: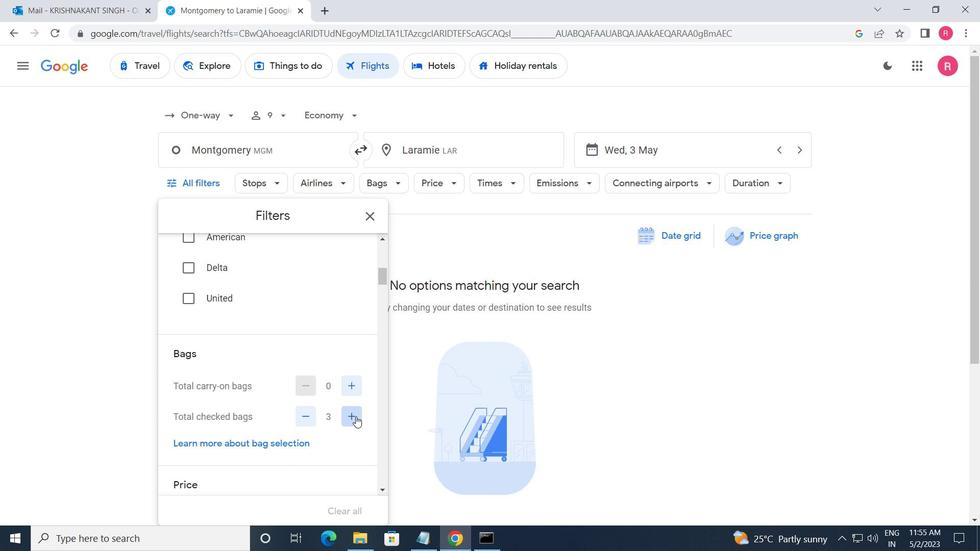 
Action: Mouse pressed left at (355, 416)
Screenshot: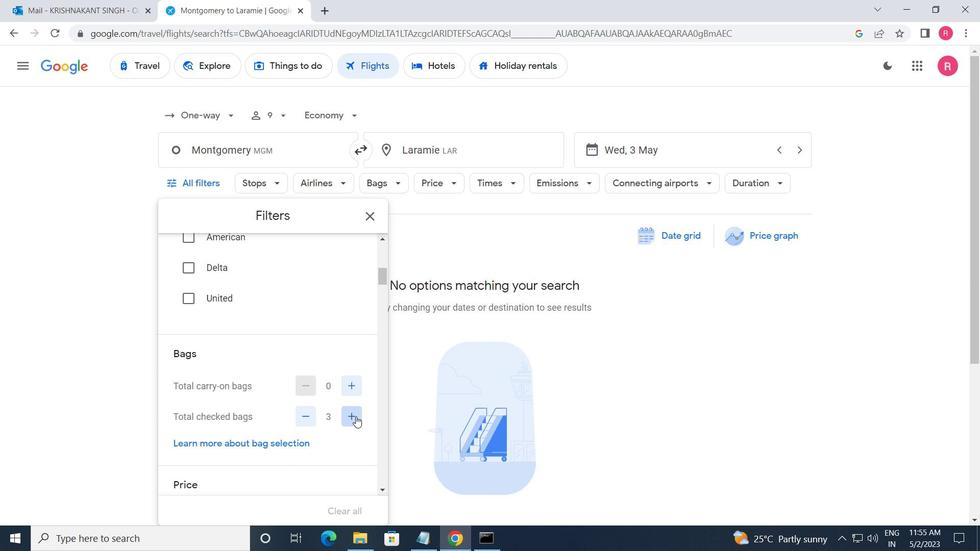 
Action: Mouse pressed left at (355, 416)
Screenshot: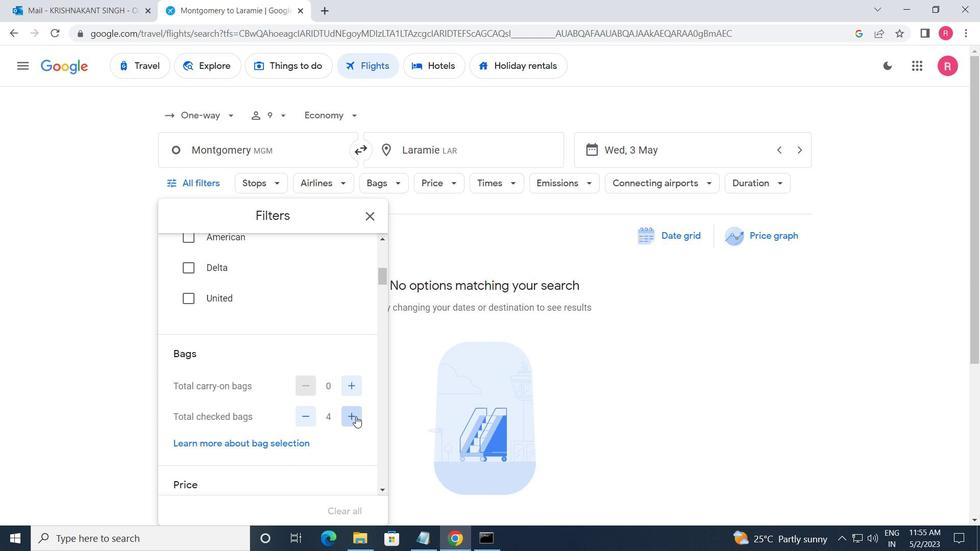 
Action: Mouse pressed left at (355, 416)
Screenshot: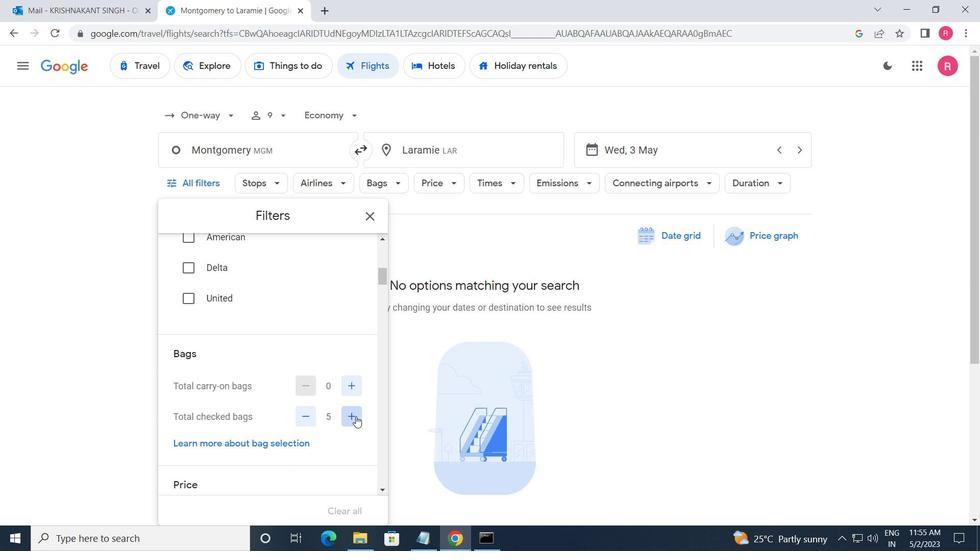 
Action: Mouse moved to (355, 416)
Screenshot: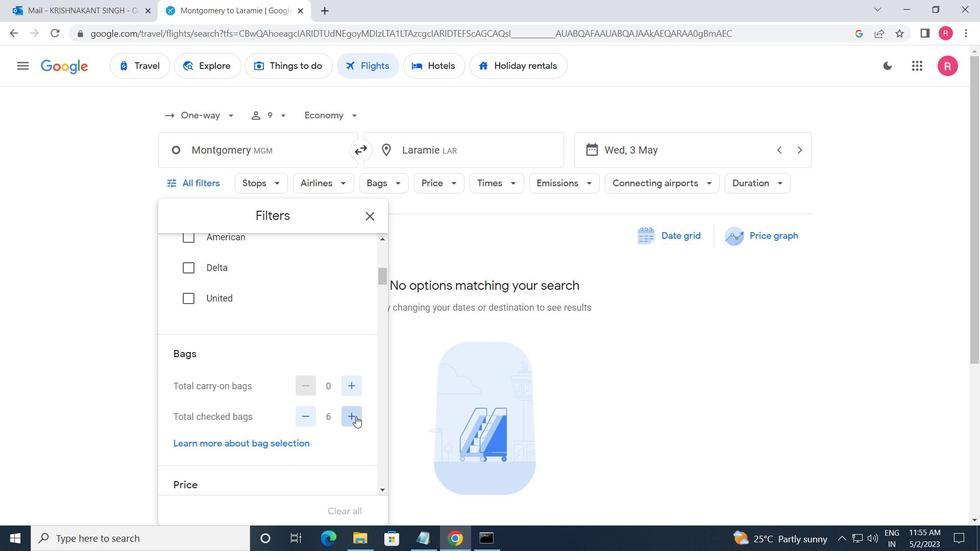 
Action: Mouse pressed left at (355, 416)
Screenshot: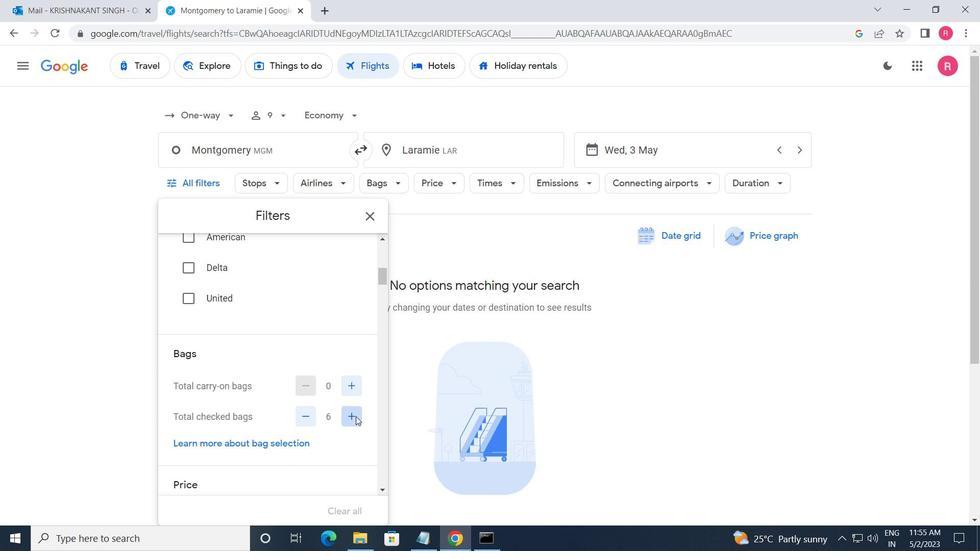 
Action: Mouse pressed left at (355, 416)
Screenshot: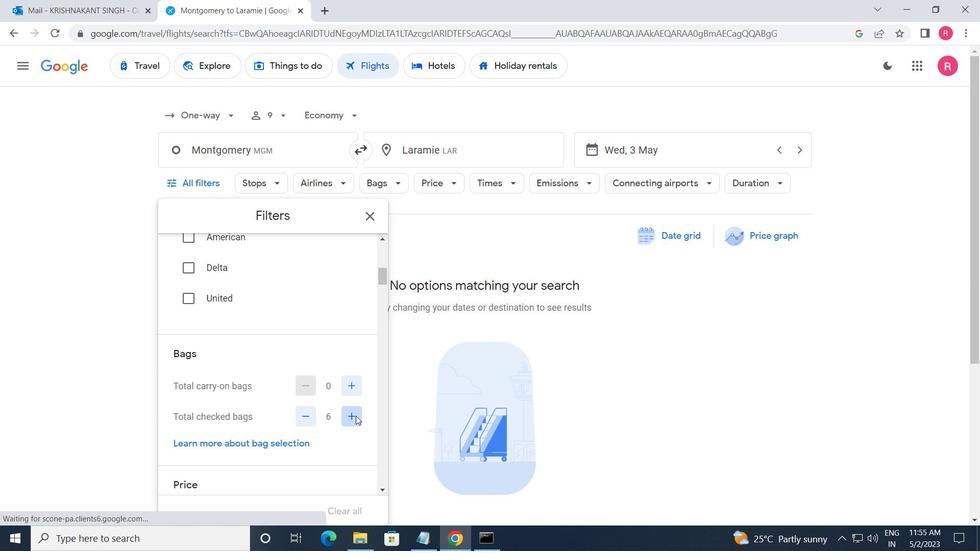 
Action: Mouse pressed left at (355, 416)
Screenshot: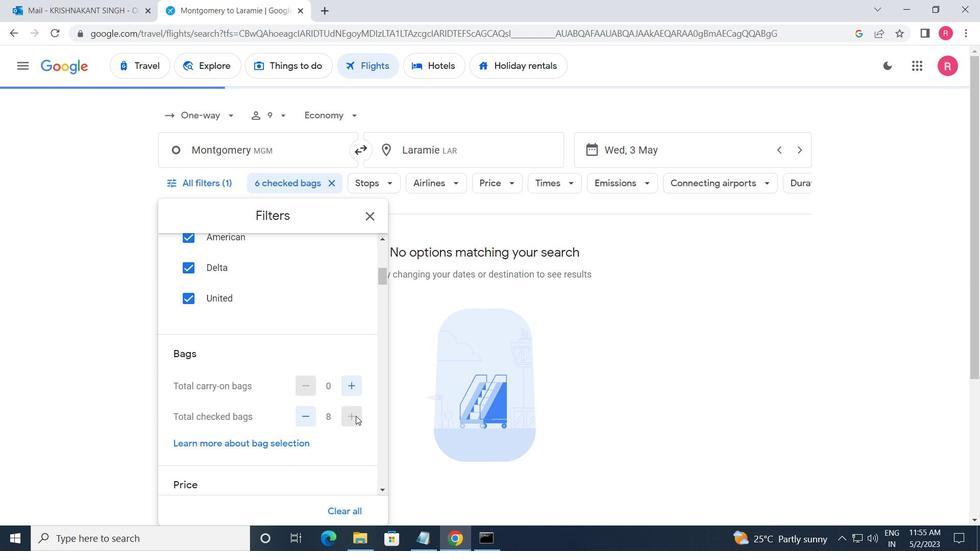 
Action: Mouse moved to (343, 408)
Screenshot: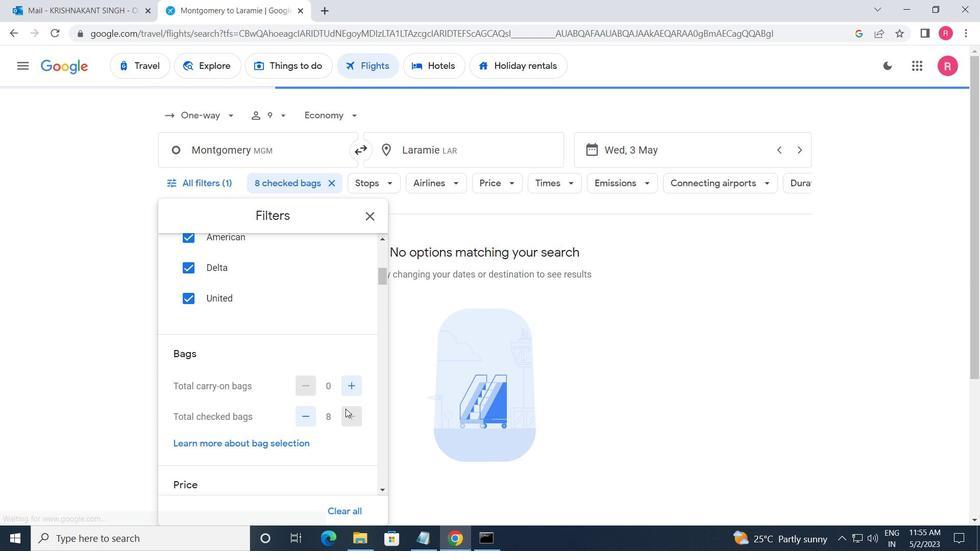 
Action: Mouse scrolled (343, 408) with delta (0, 0)
Screenshot: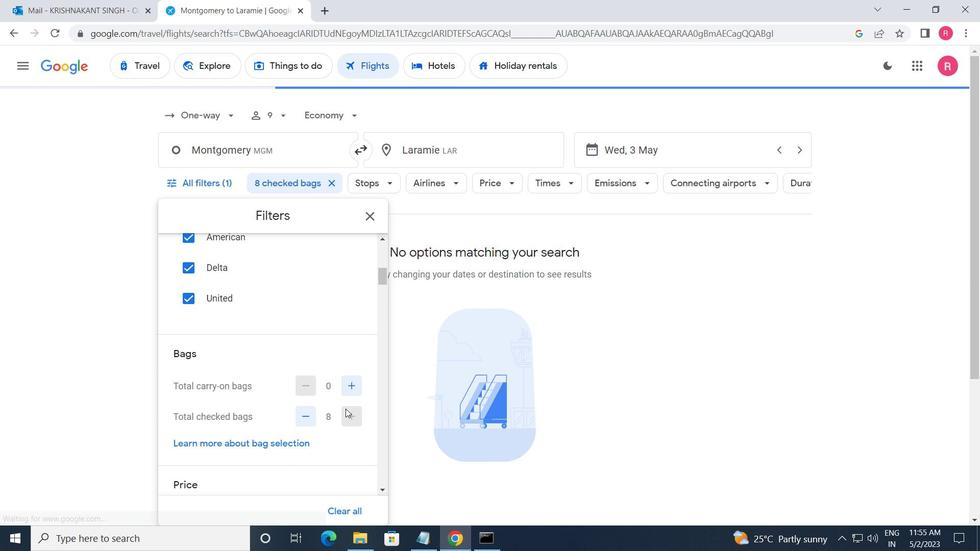 
Action: Mouse moved to (343, 408)
Screenshot: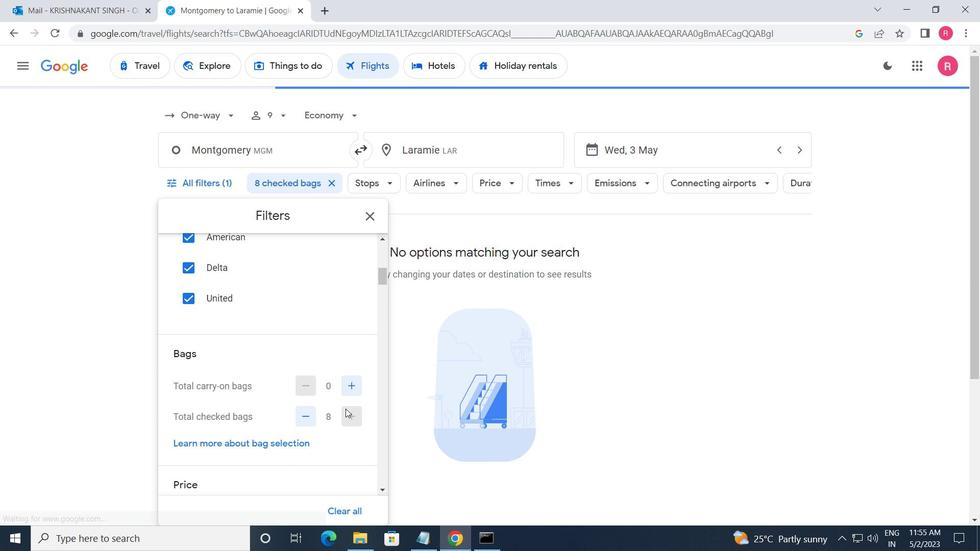 
Action: Mouse scrolled (343, 408) with delta (0, 0)
Screenshot: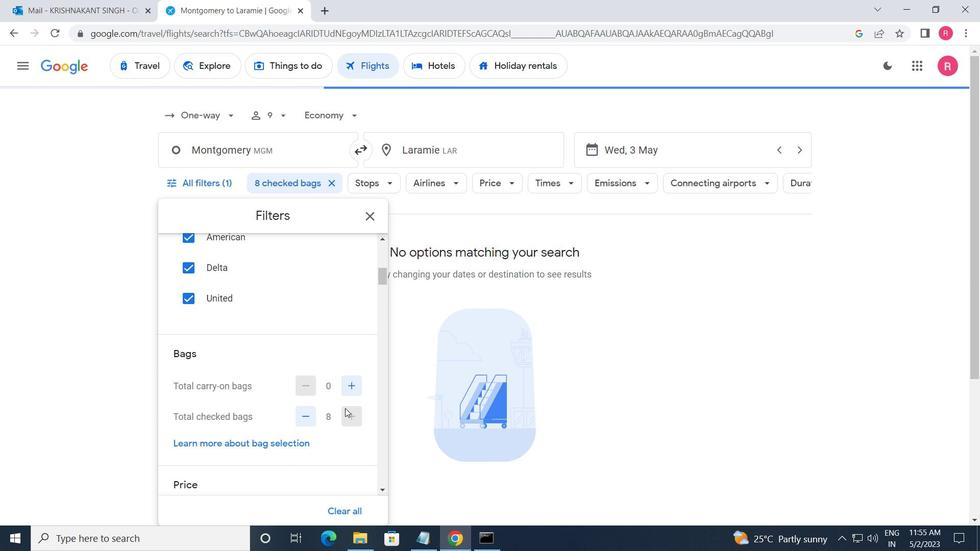 
Action: Mouse moved to (341, 405)
Screenshot: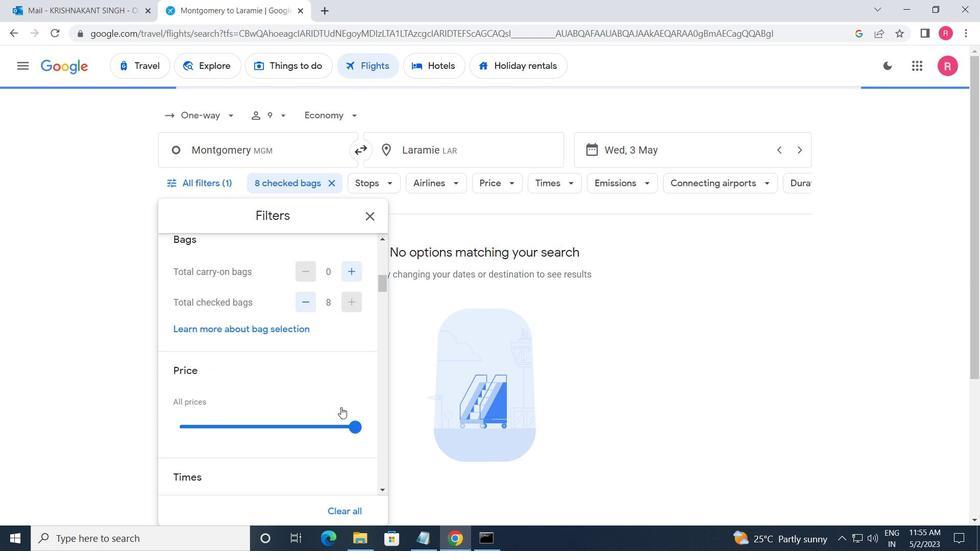 
Action: Mouse scrolled (341, 405) with delta (0, 0)
Screenshot: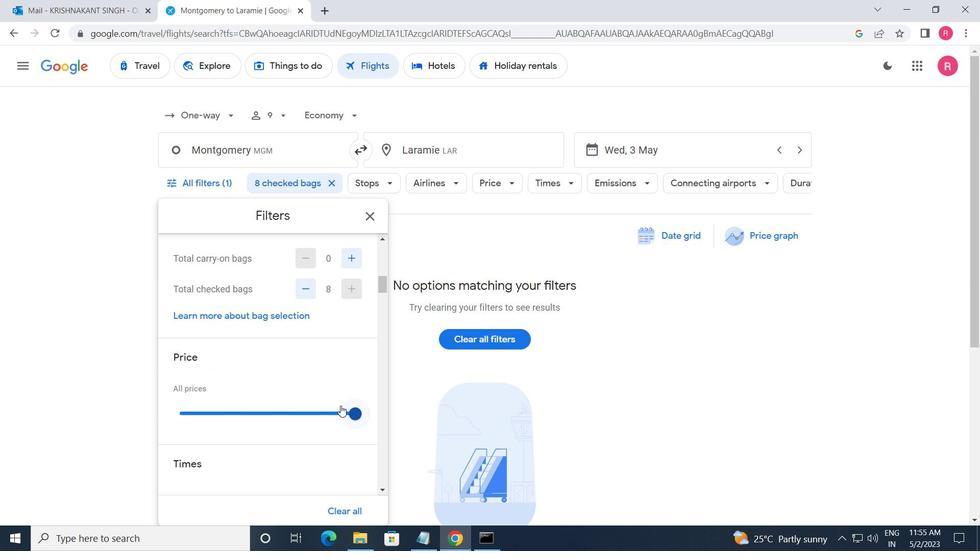 
Action: Mouse moved to (358, 356)
Screenshot: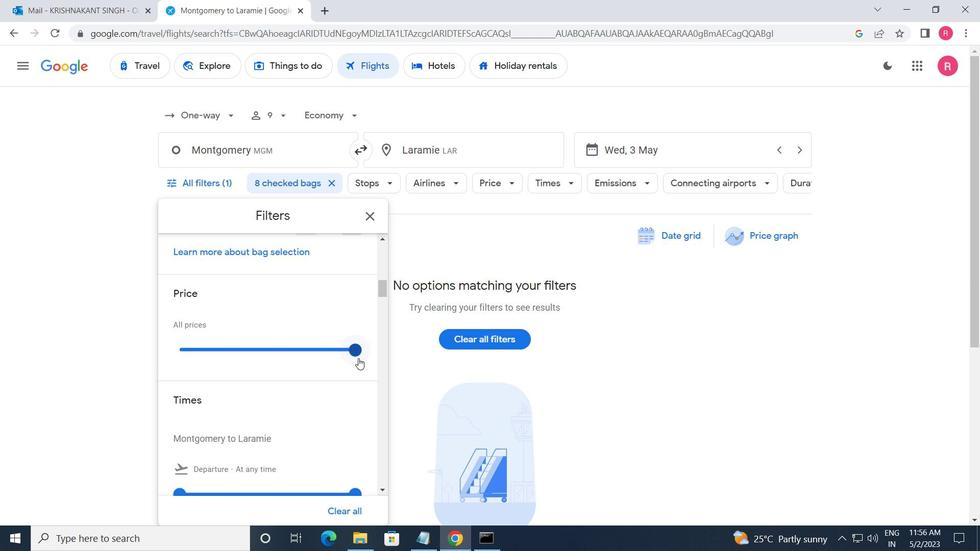 
Action: Mouse pressed left at (358, 356)
Screenshot: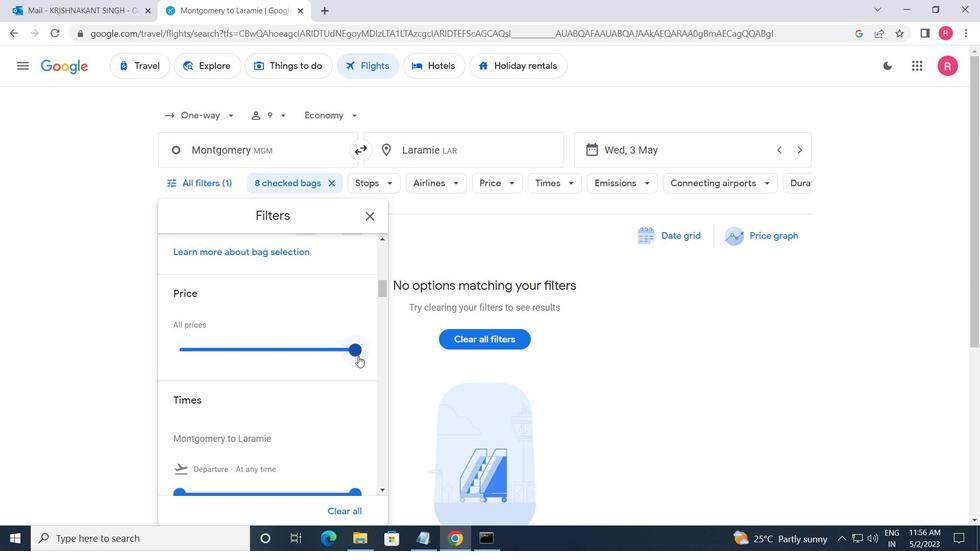 
Action: Mouse moved to (321, 366)
Screenshot: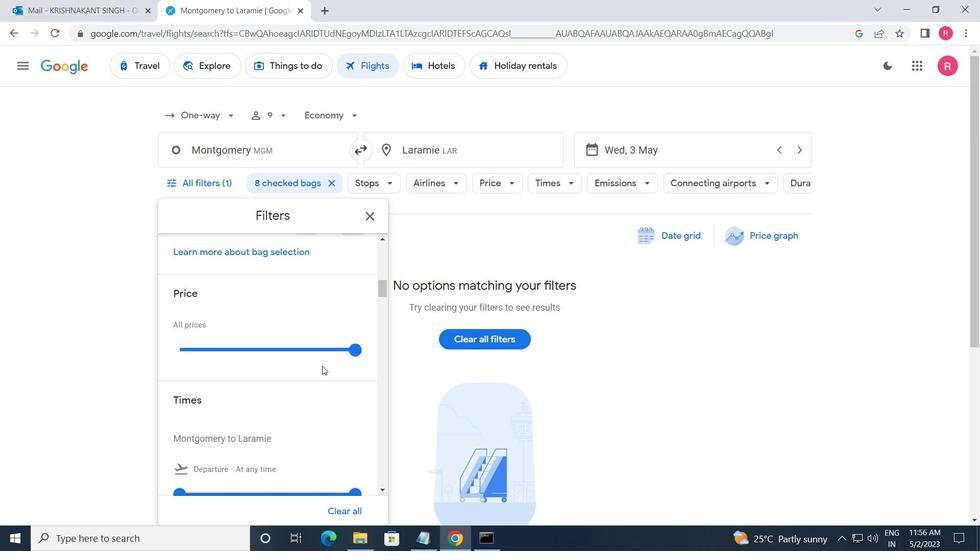 
Action: Mouse scrolled (321, 365) with delta (0, 0)
Screenshot: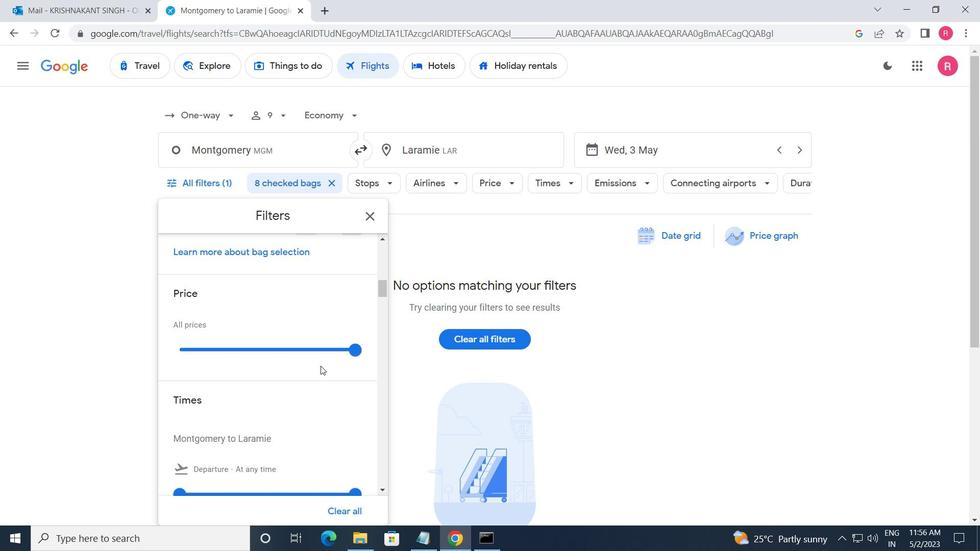 
Action: Mouse moved to (320, 366)
Screenshot: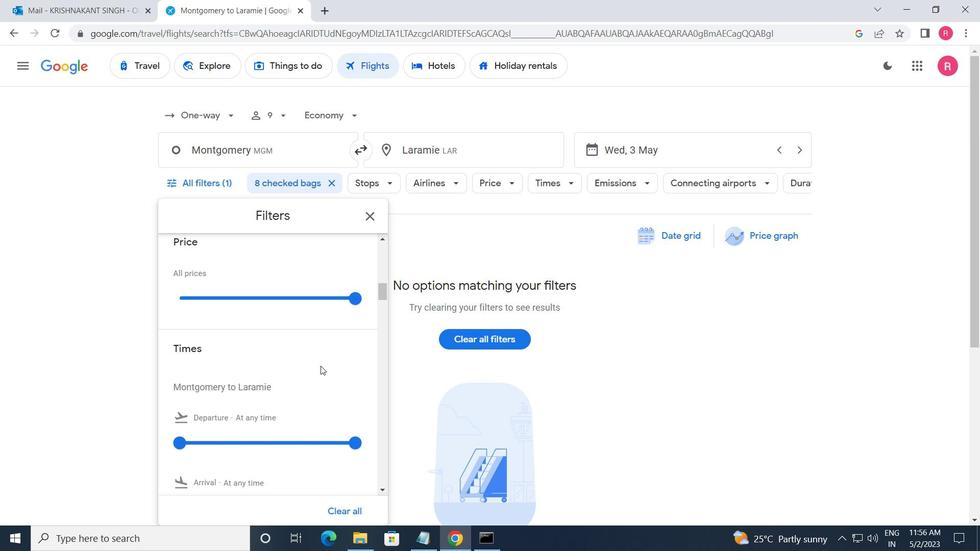 
Action: Mouse scrolled (320, 365) with delta (0, 0)
Screenshot: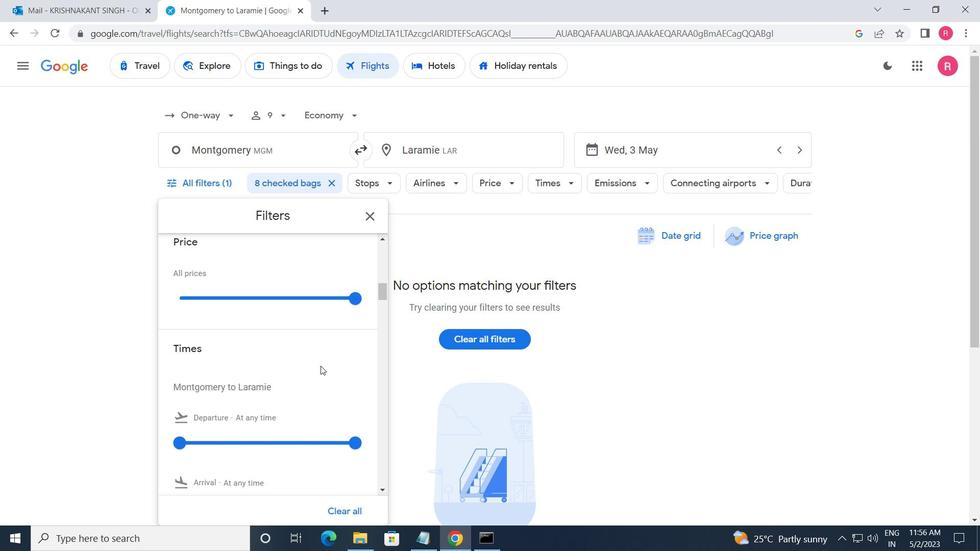 
Action: Mouse moved to (183, 371)
Screenshot: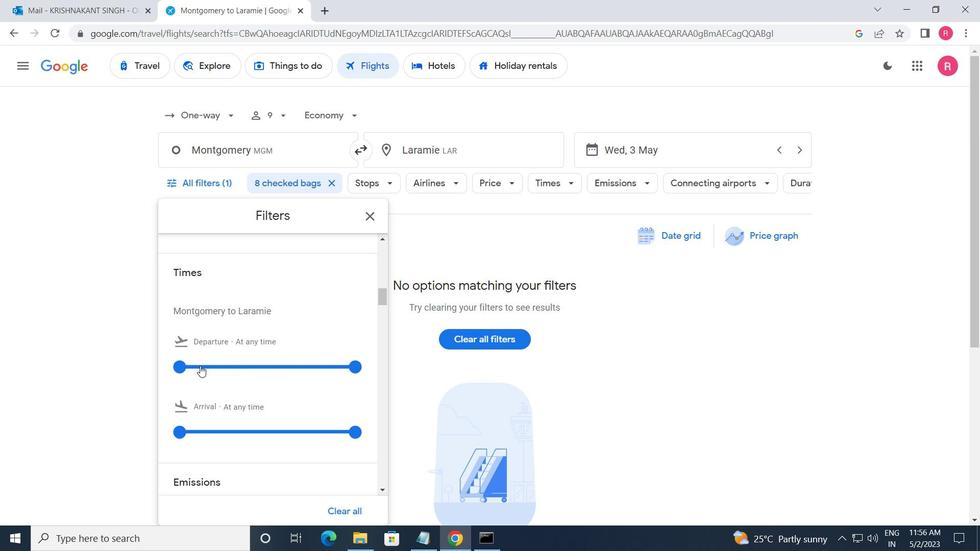 
Action: Mouse pressed left at (183, 371)
Screenshot: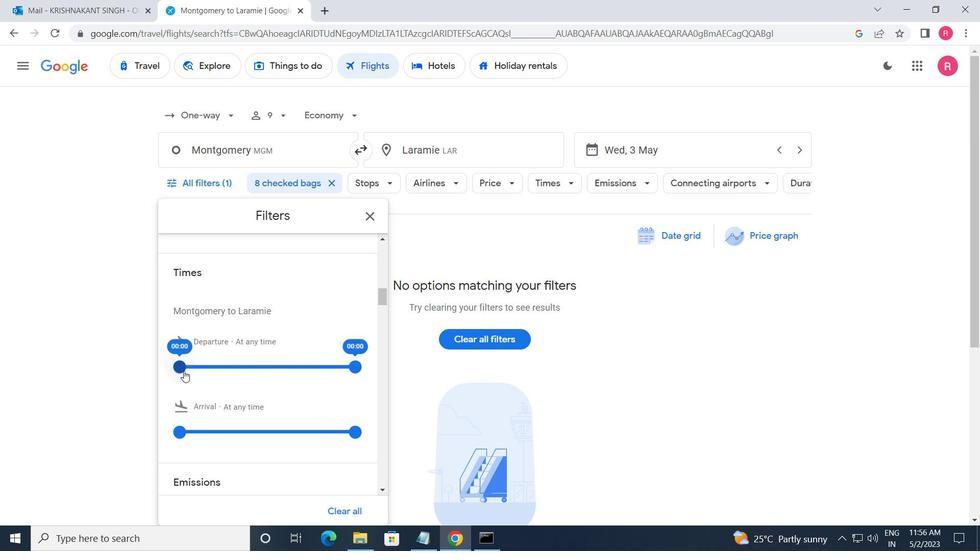 
Action: Mouse moved to (354, 362)
Screenshot: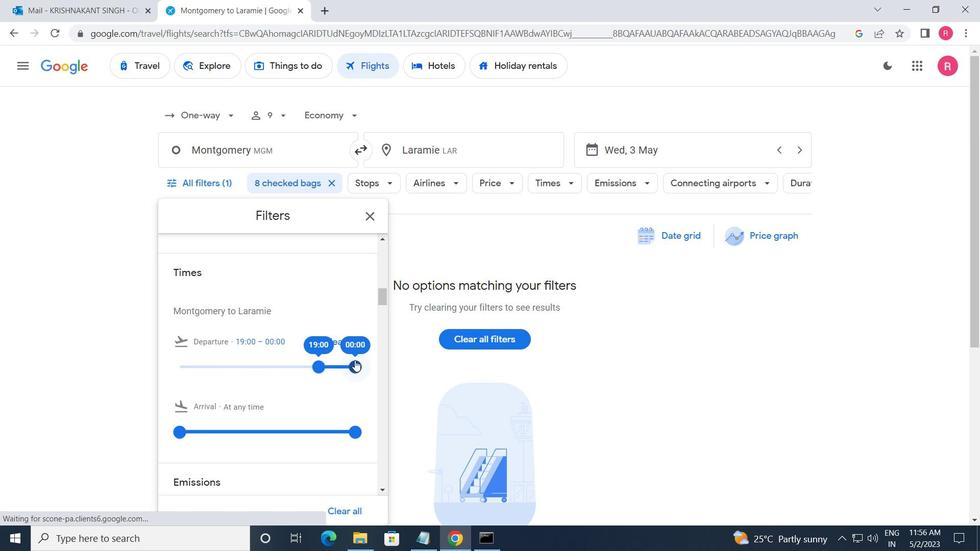 
Action: Mouse pressed left at (354, 362)
Screenshot: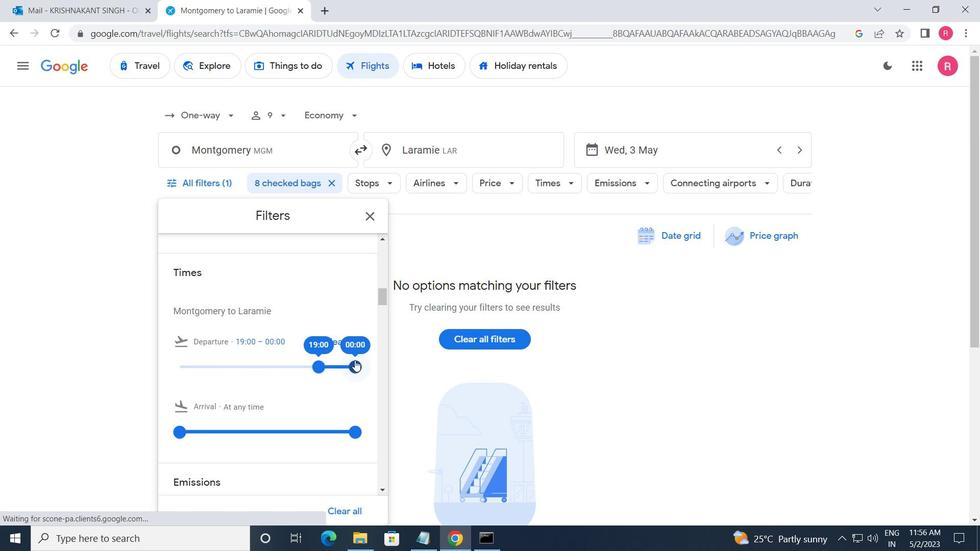 
Action: Mouse moved to (371, 220)
Screenshot: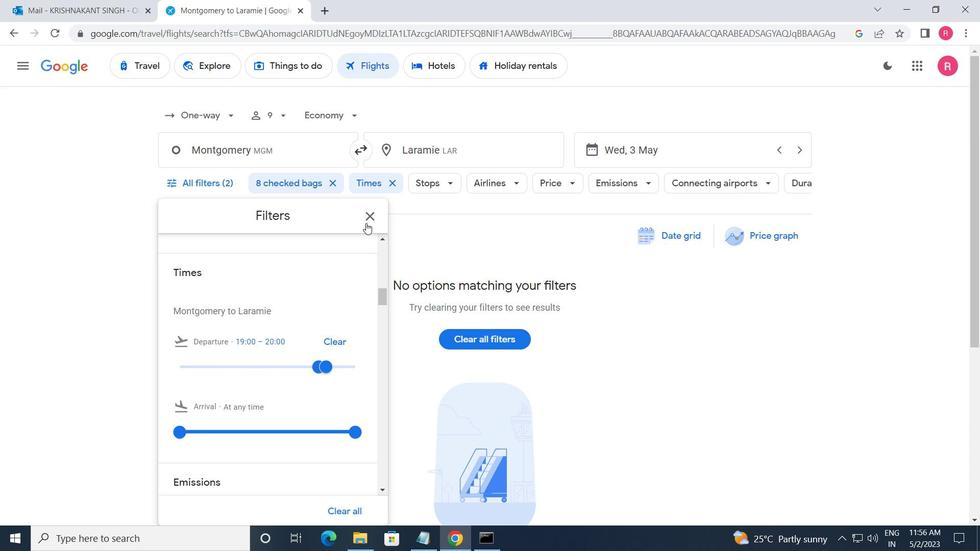 
Action: Mouse pressed left at (371, 220)
Screenshot: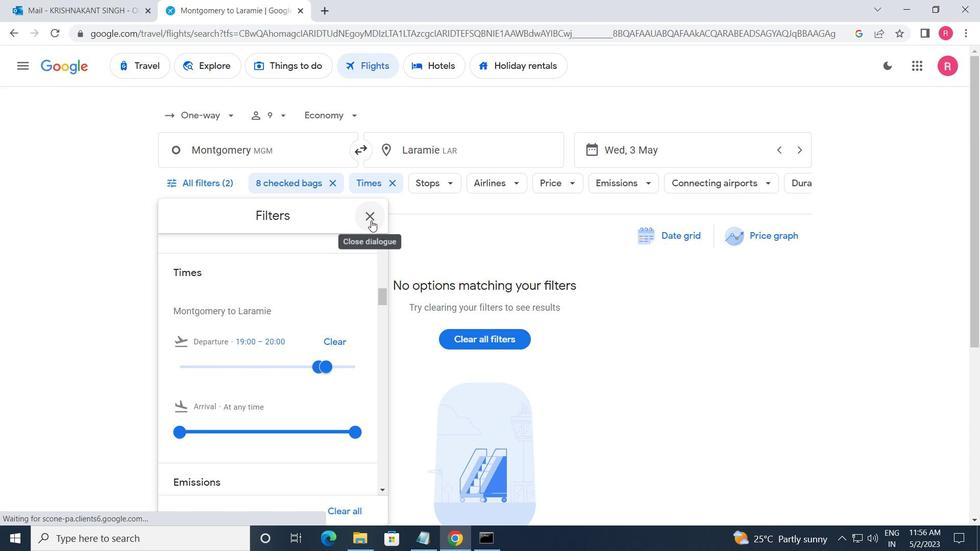 
